 Task: Start in the project ArchiTech the sprint 'Integration Testing Sprint', with a duration of 1 week. Start in the project ArchiTech the sprint 'Integration Testing Sprint', with a duration of 3 weeks. Start in the project ArchiTech the sprint 'Integration Testing Sprint', with a duration of 2 weeks
Action: Mouse moved to (191, 52)
Screenshot: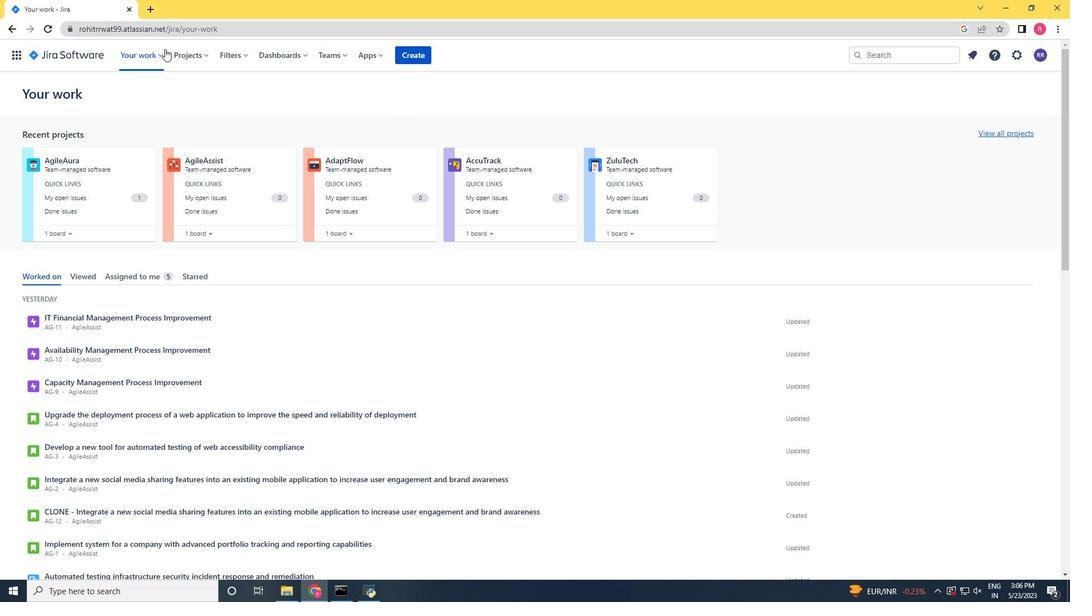 
Action: Mouse pressed left at (191, 52)
Screenshot: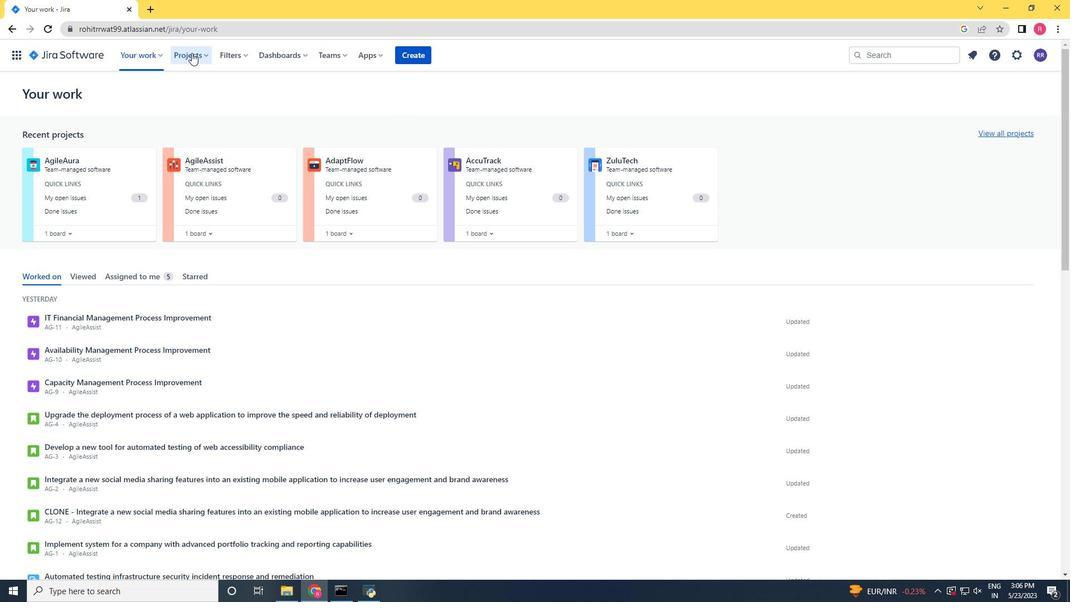 
Action: Mouse moved to (216, 92)
Screenshot: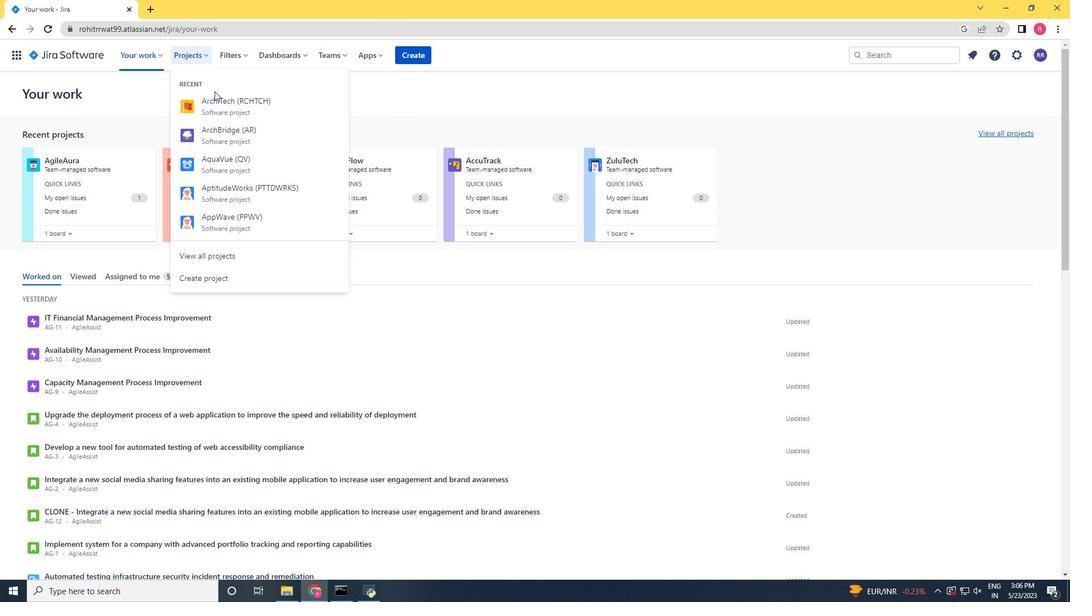 
Action: Mouse pressed left at (216, 92)
Screenshot: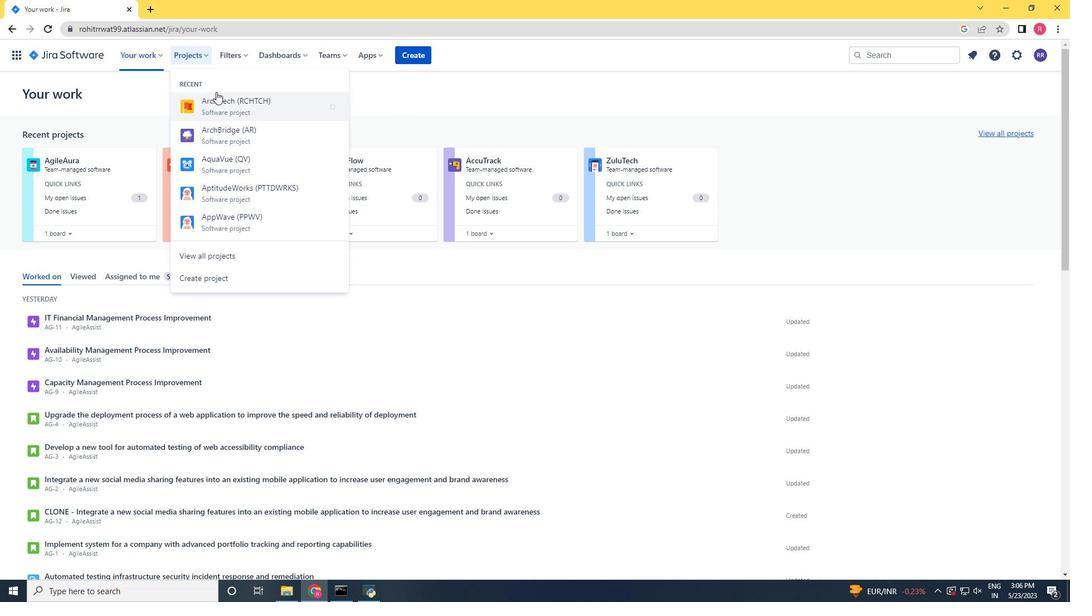 
Action: Mouse moved to (53, 166)
Screenshot: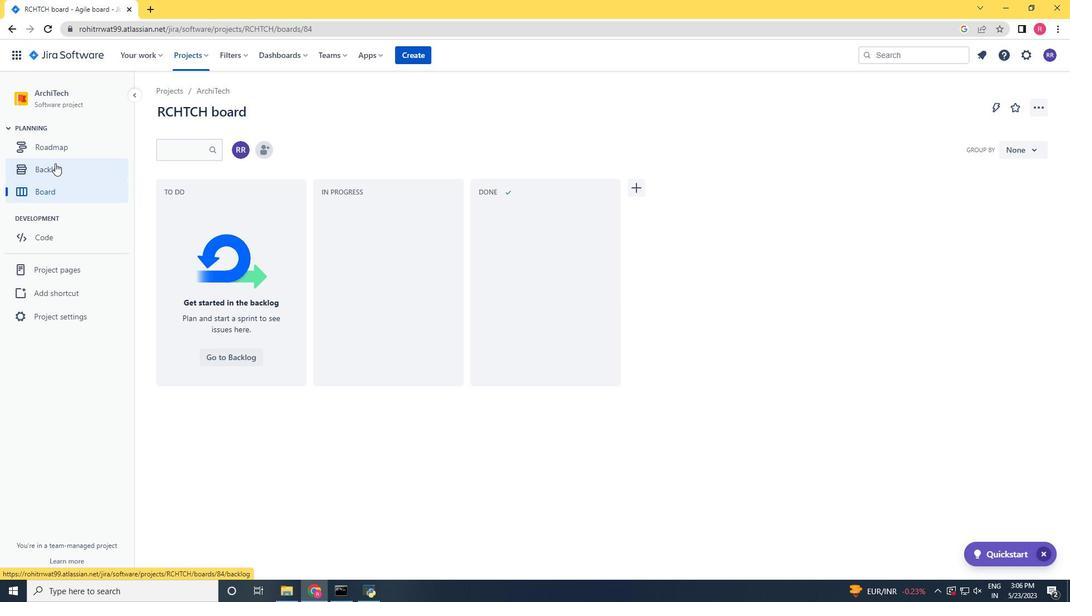 
Action: Mouse pressed left at (53, 166)
Screenshot: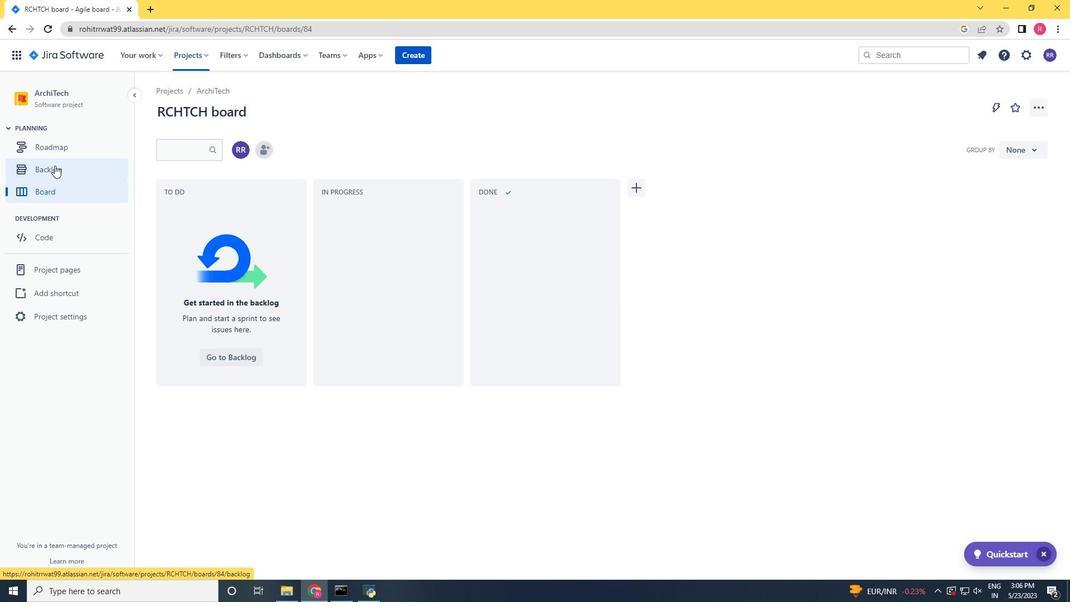 
Action: Mouse moved to (399, 350)
Screenshot: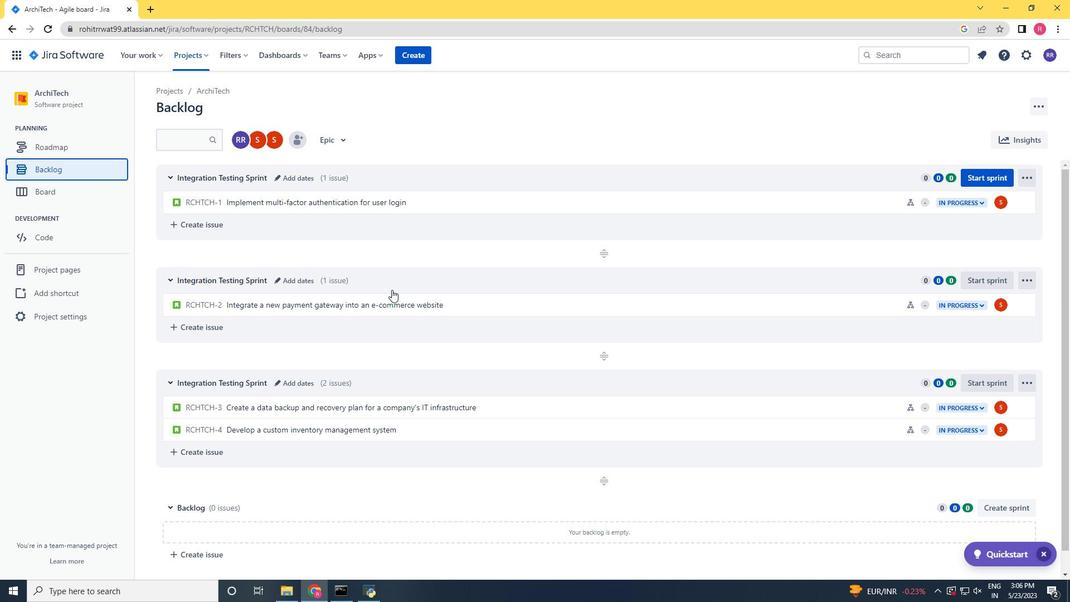 
Action: Mouse scrolled (399, 349) with delta (0, 0)
Screenshot: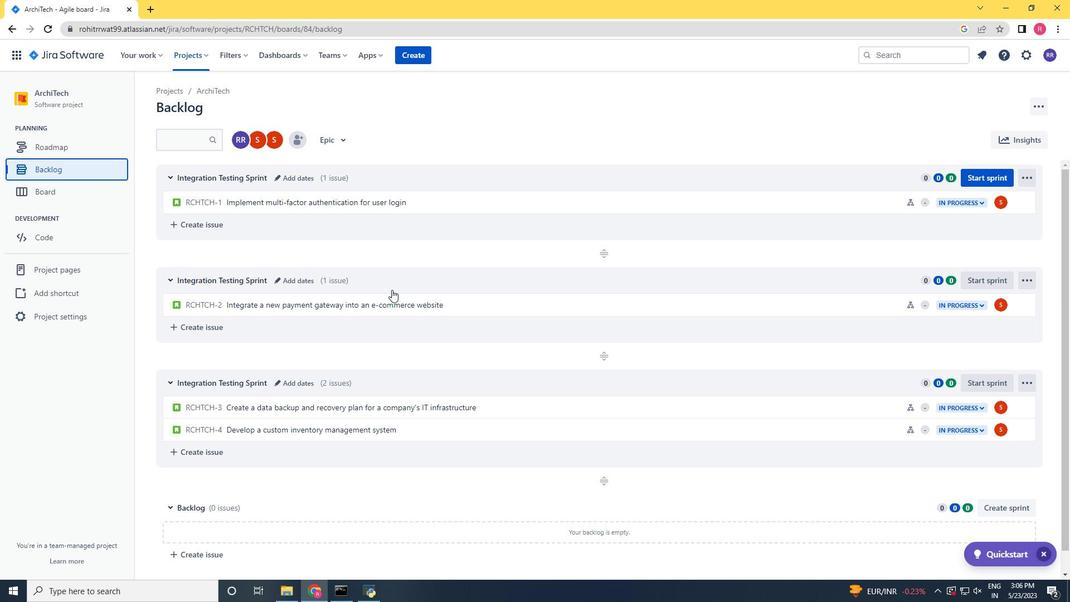 
Action: Mouse moved to (441, 395)
Screenshot: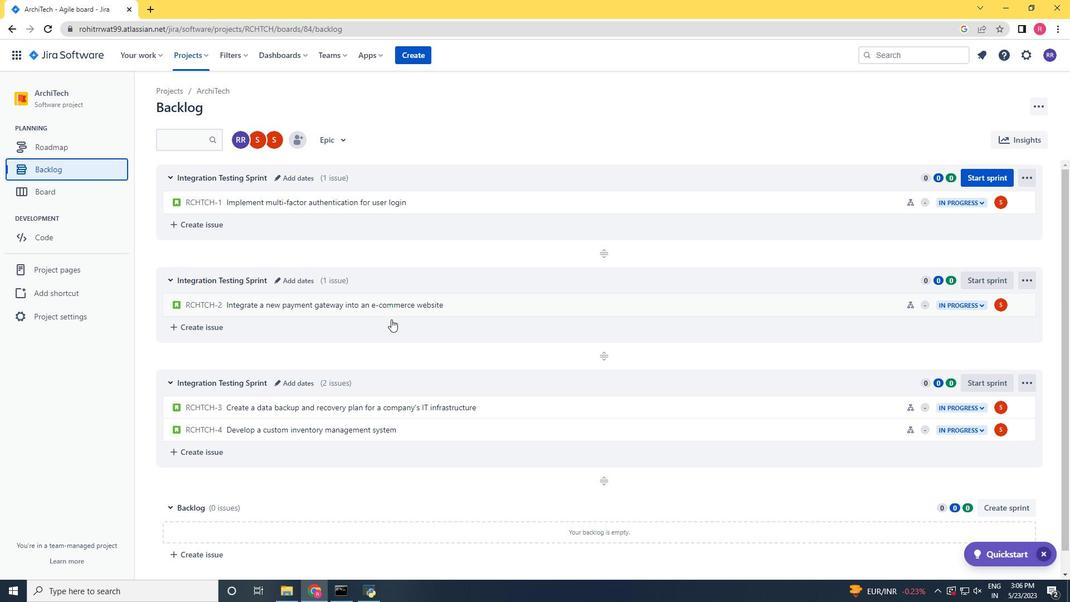 
Action: Mouse scrolled (441, 394) with delta (0, 0)
Screenshot: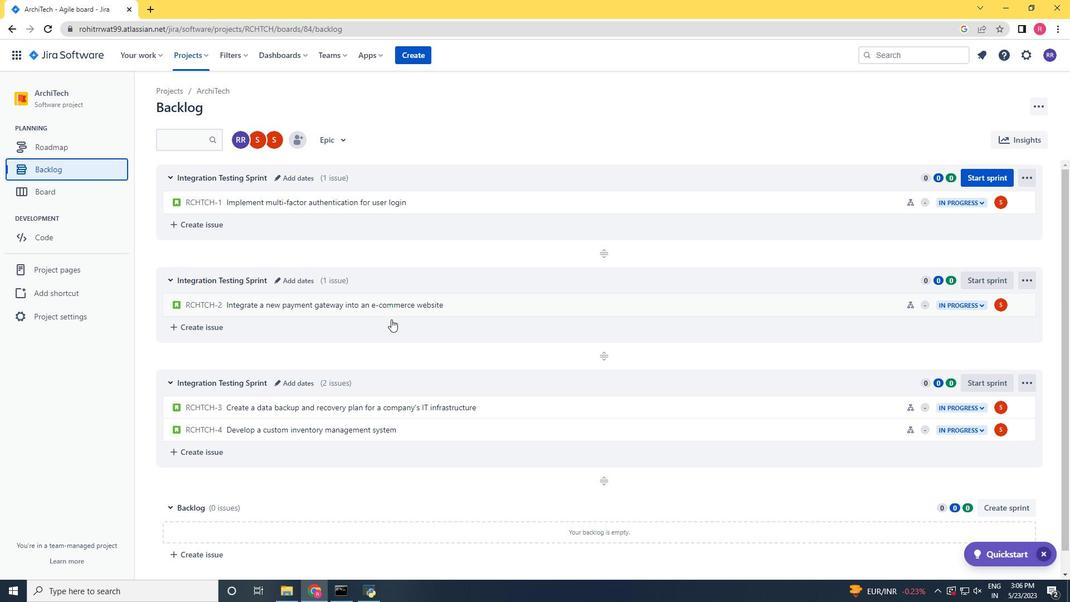 
Action: Mouse moved to (547, 428)
Screenshot: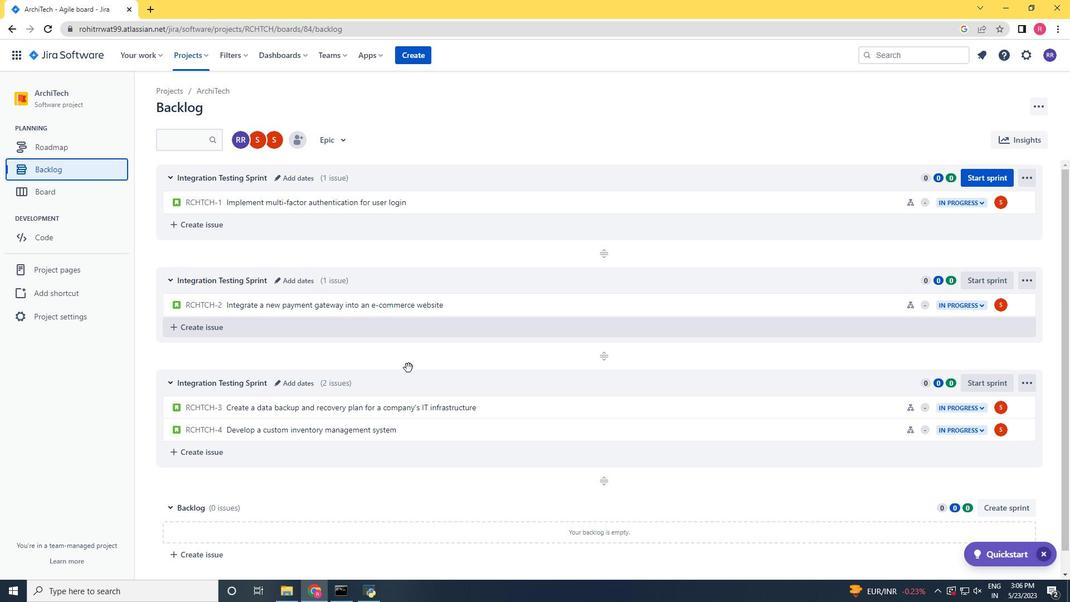 
Action: Mouse scrolled (547, 428) with delta (0, 0)
Screenshot: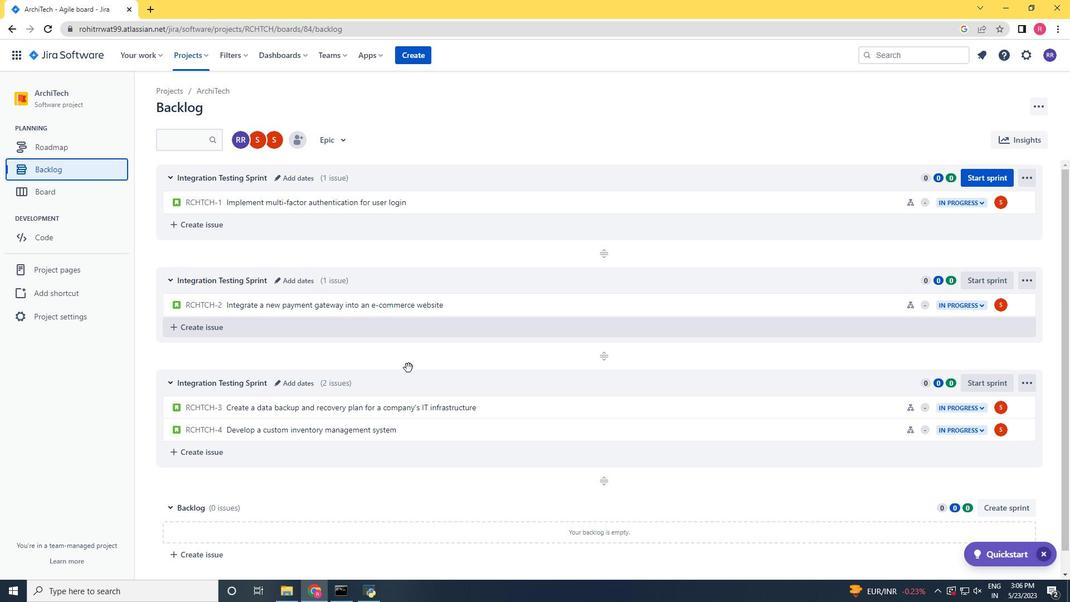 
Action: Mouse moved to (631, 411)
Screenshot: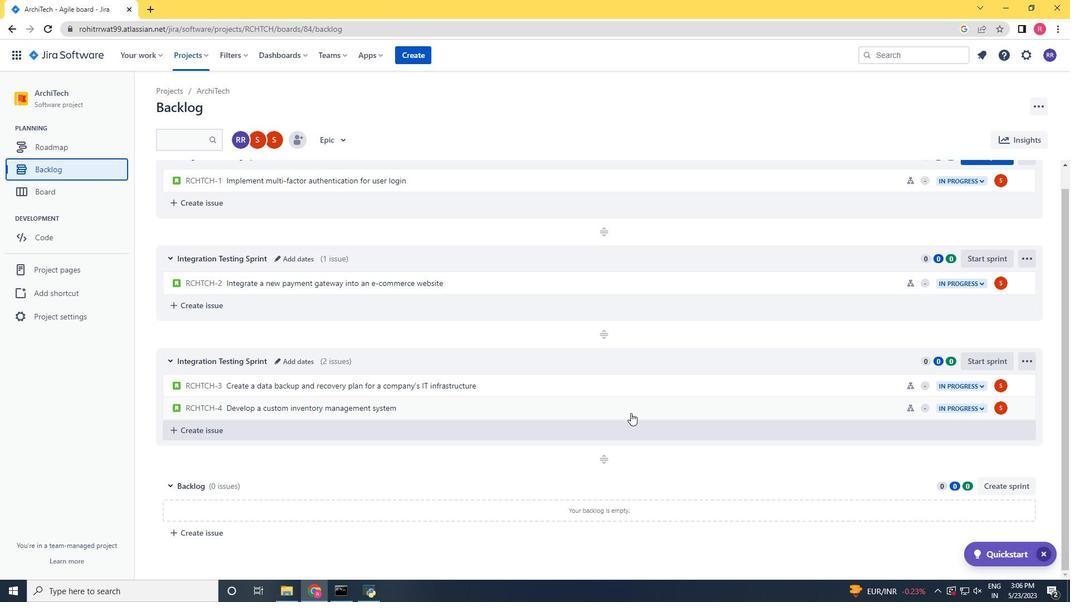 
Action: Mouse scrolled (631, 412) with delta (0, 0)
Screenshot: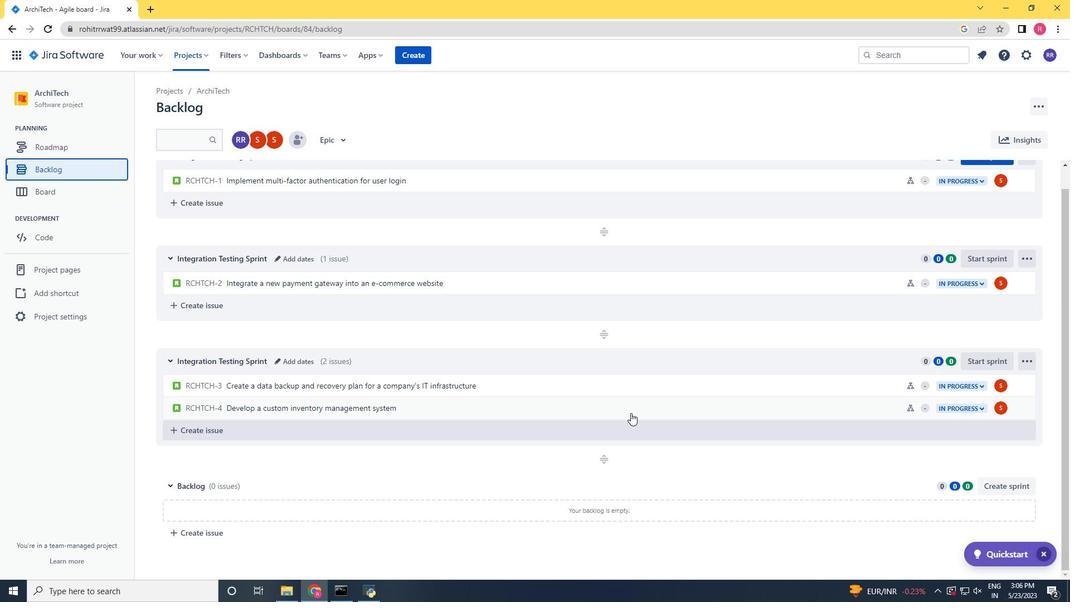 
Action: Mouse moved to (631, 411)
Screenshot: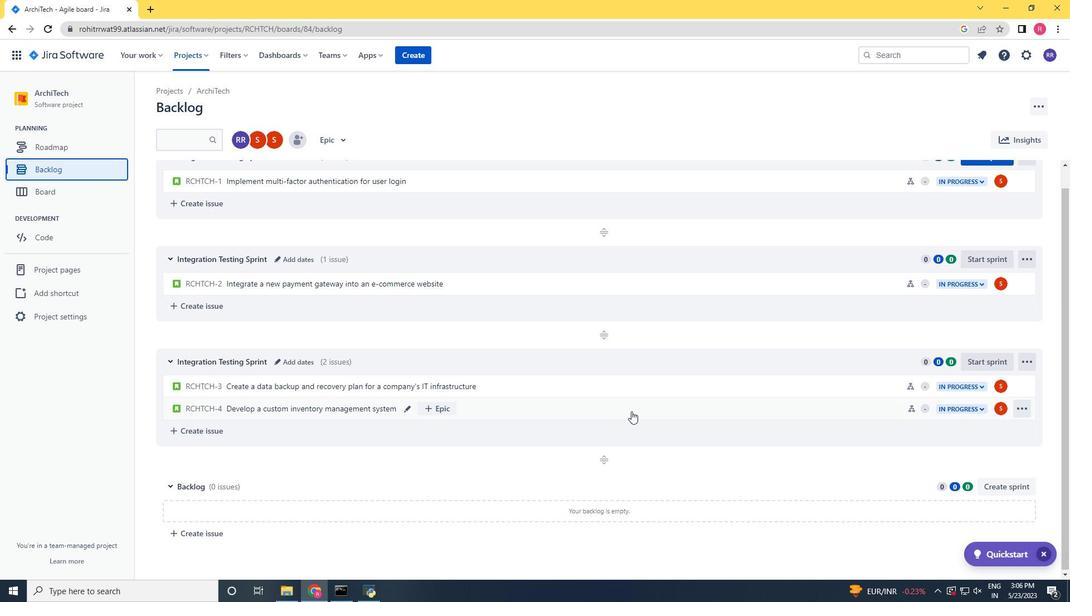 
Action: Mouse scrolled (631, 412) with delta (0, 0)
Screenshot: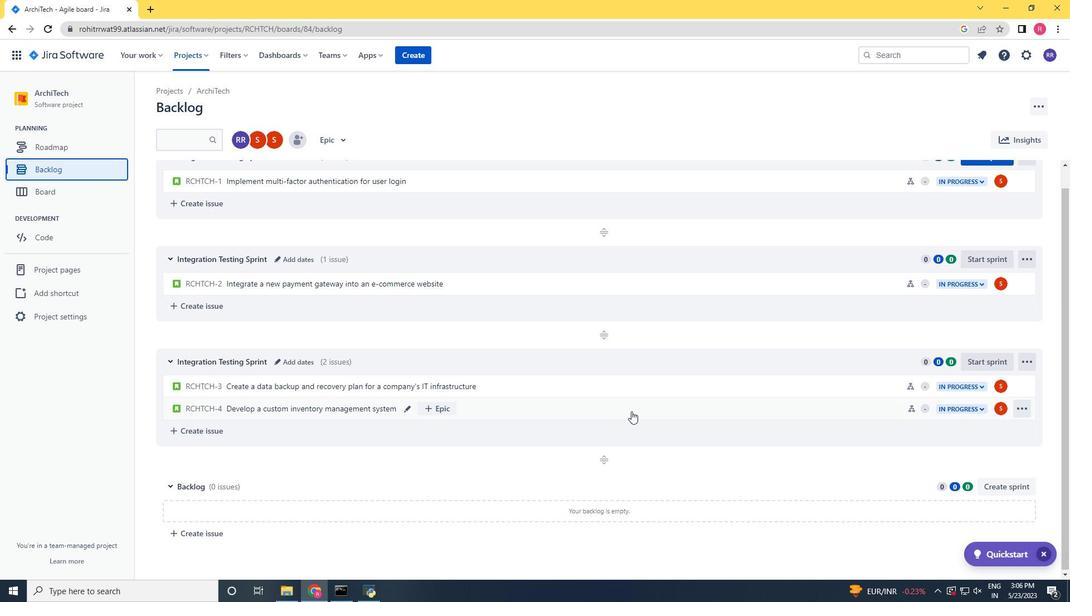 
Action: Mouse moved to (675, 392)
Screenshot: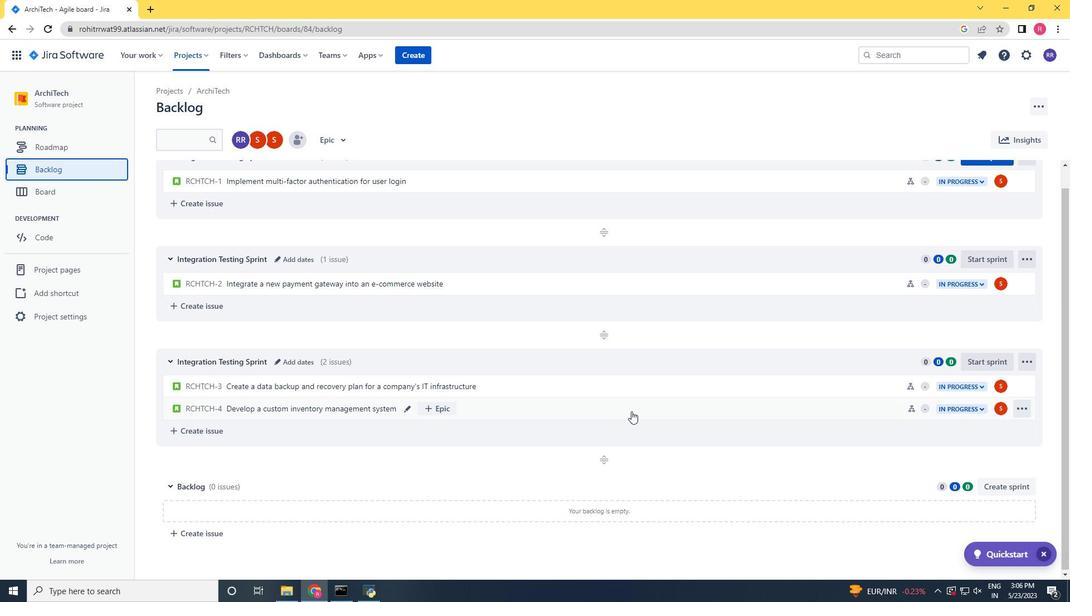 
Action: Mouse scrolled (631, 412) with delta (0, 0)
Screenshot: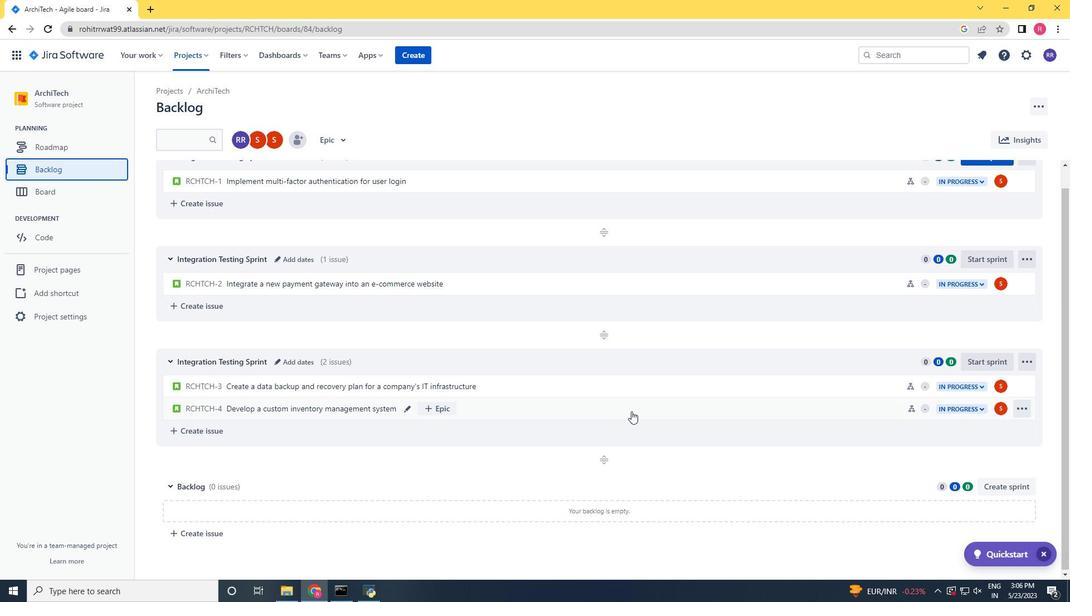 
Action: Mouse moved to (709, 382)
Screenshot: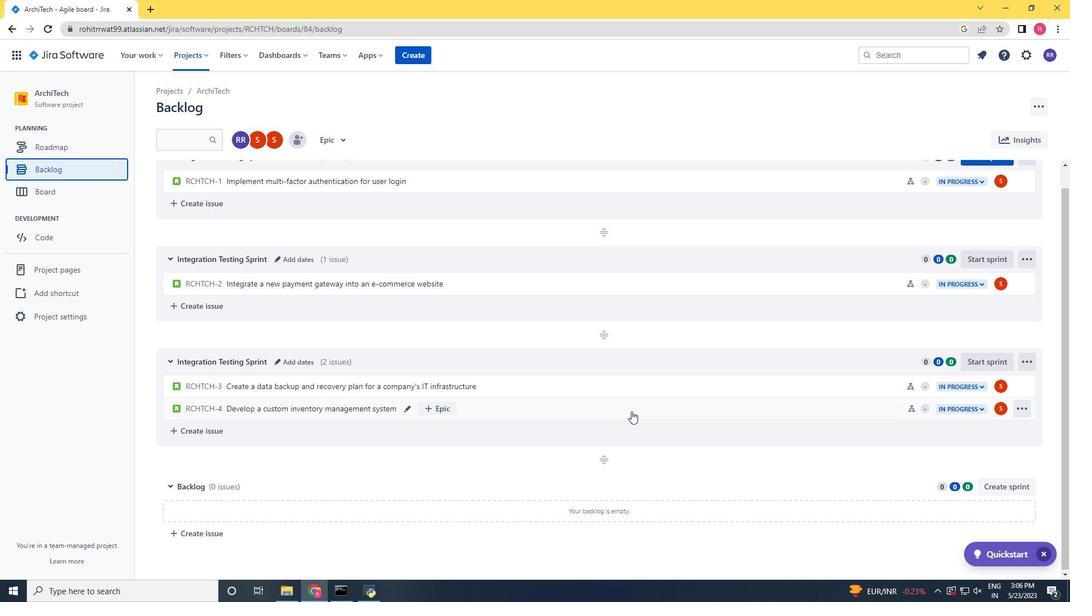 
Action: Mouse scrolled (631, 411) with delta (0, 0)
Screenshot: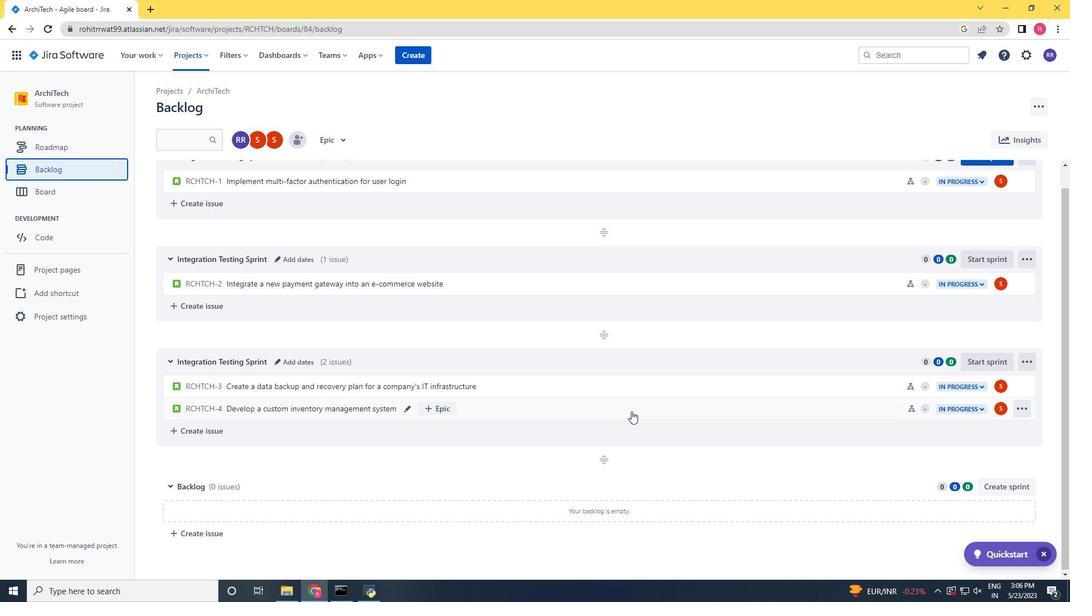
Action: Mouse moved to (974, 179)
Screenshot: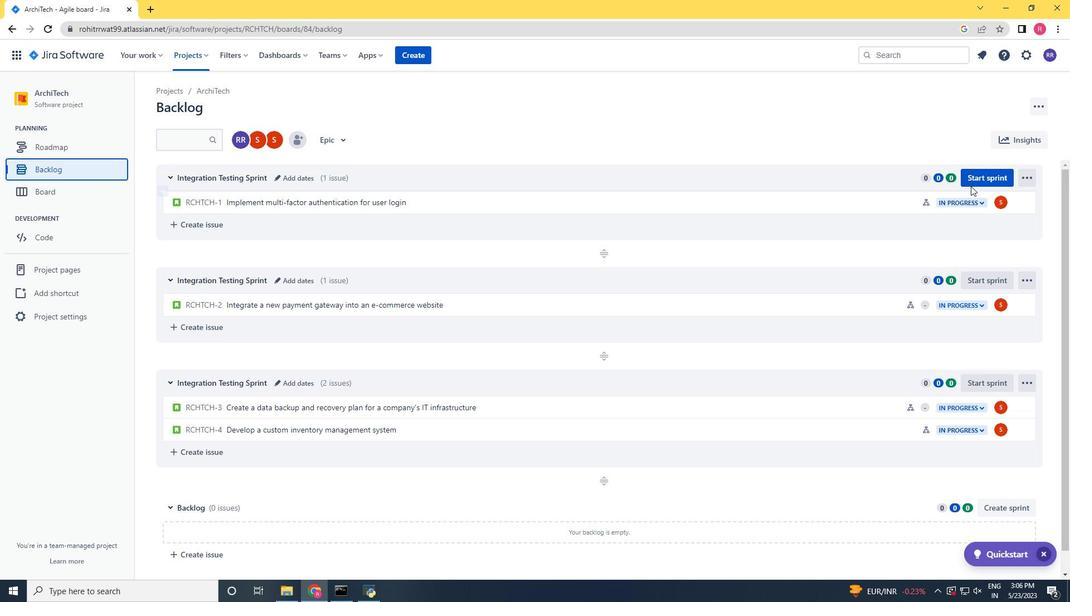 
Action: Mouse pressed left at (974, 179)
Screenshot: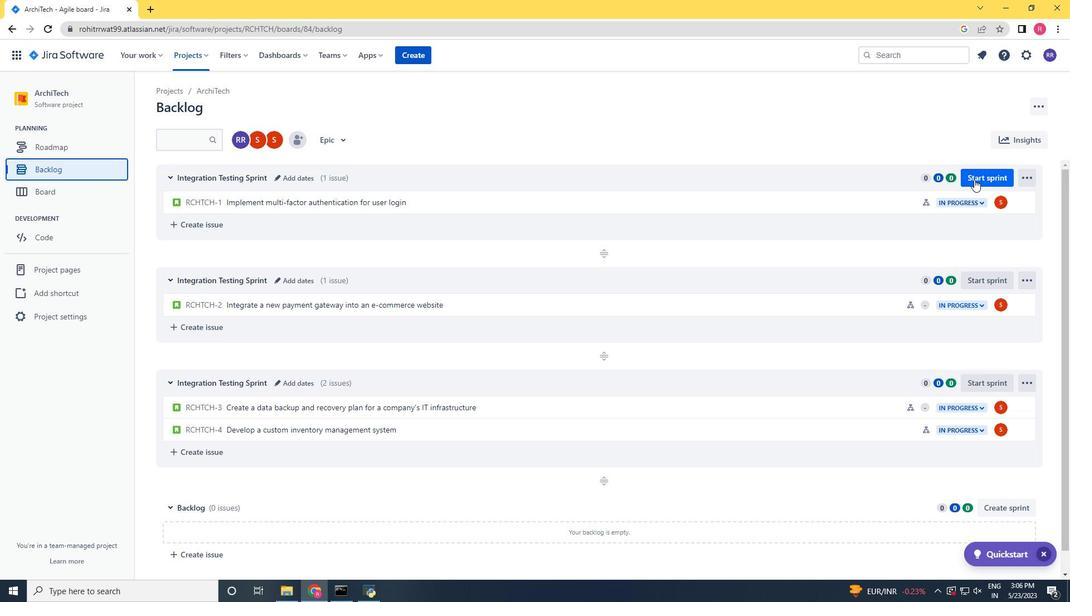 
Action: Mouse moved to (466, 191)
Screenshot: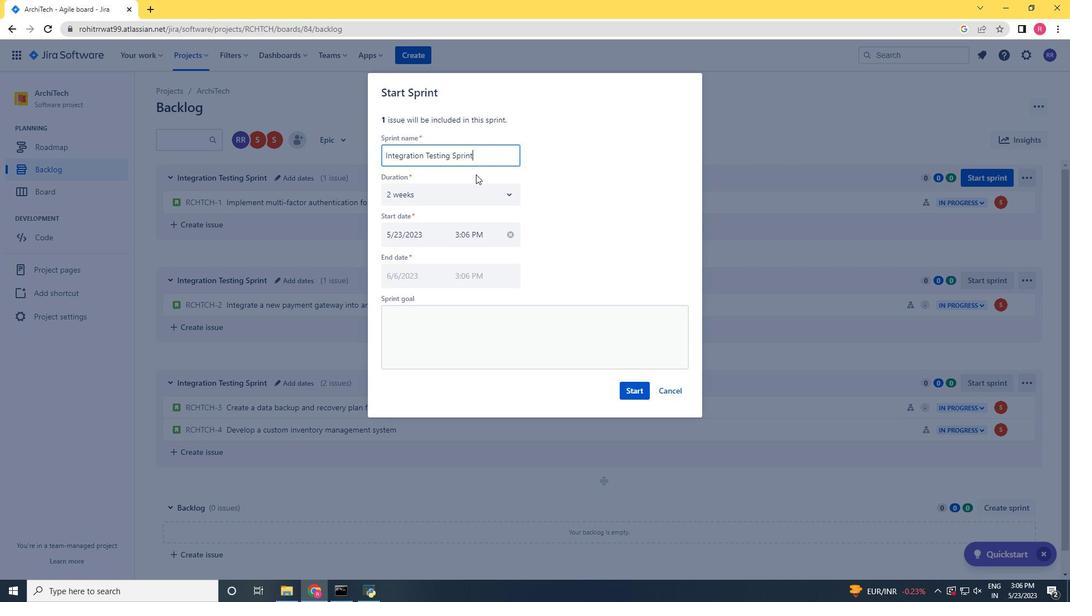 
Action: Mouse pressed left at (466, 191)
Screenshot: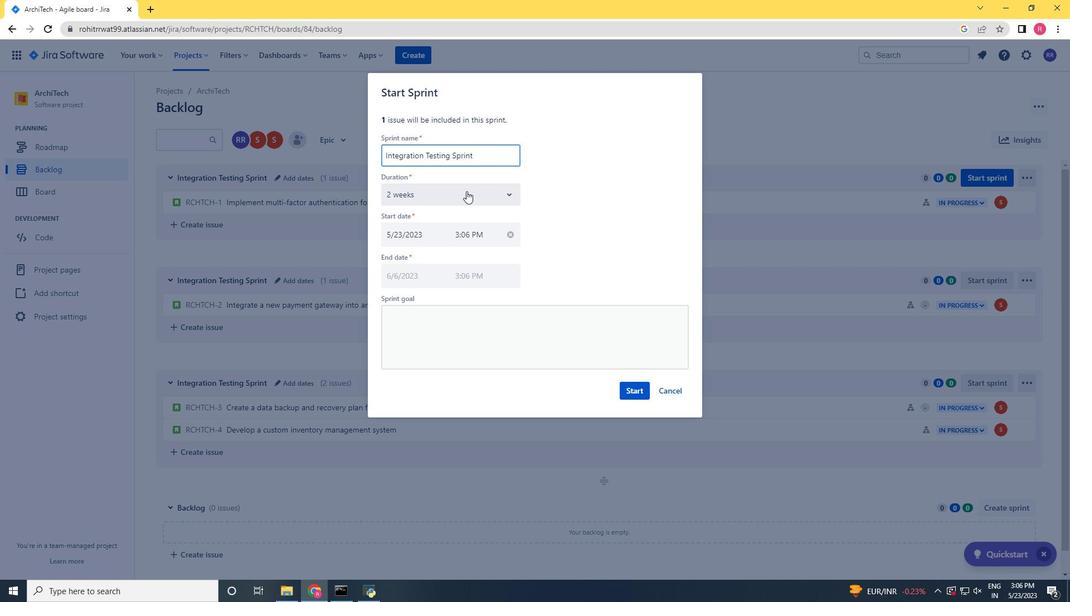 
Action: Mouse moved to (403, 220)
Screenshot: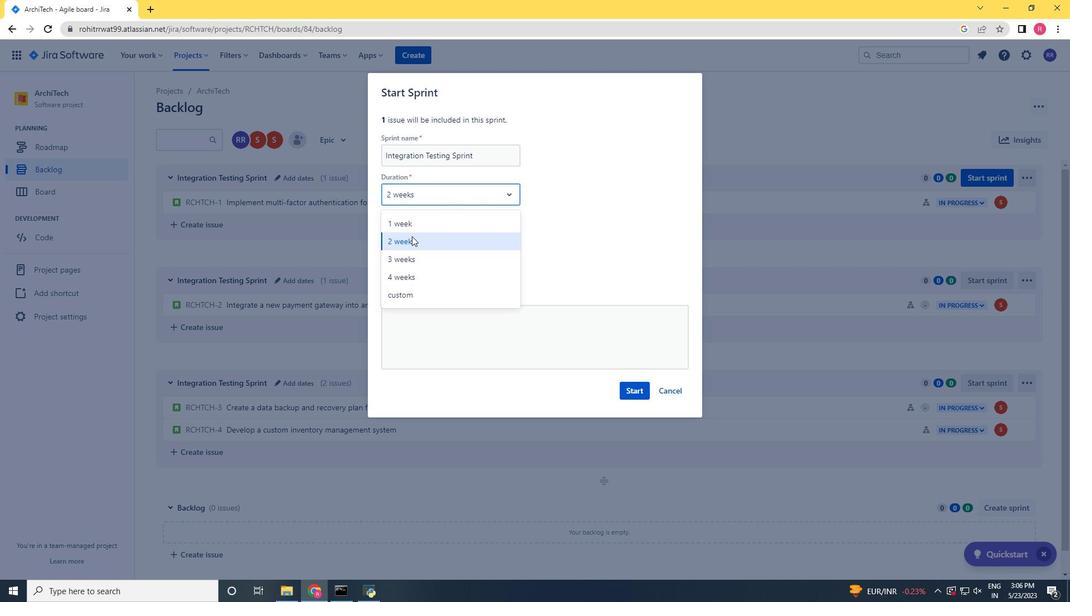 
Action: Mouse pressed left at (403, 220)
Screenshot: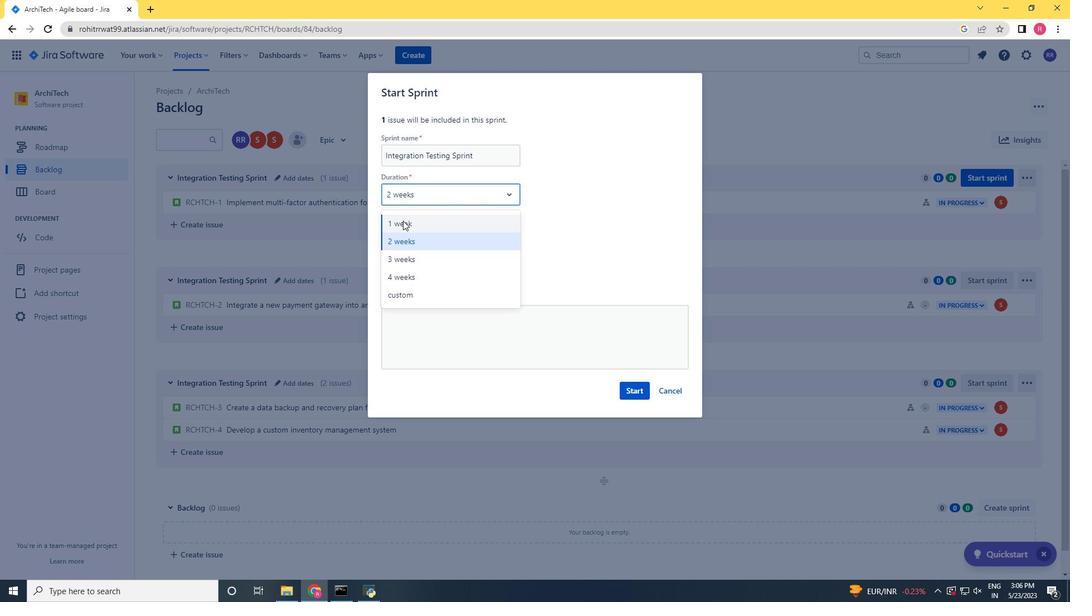 
Action: Mouse moved to (624, 382)
Screenshot: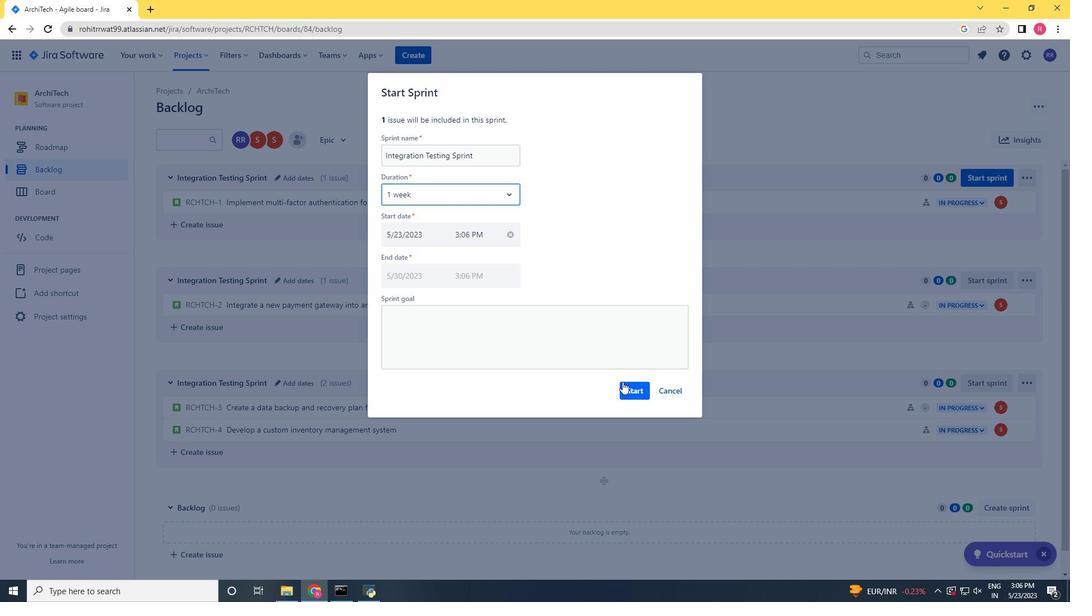 
Action: Mouse pressed left at (624, 382)
Screenshot: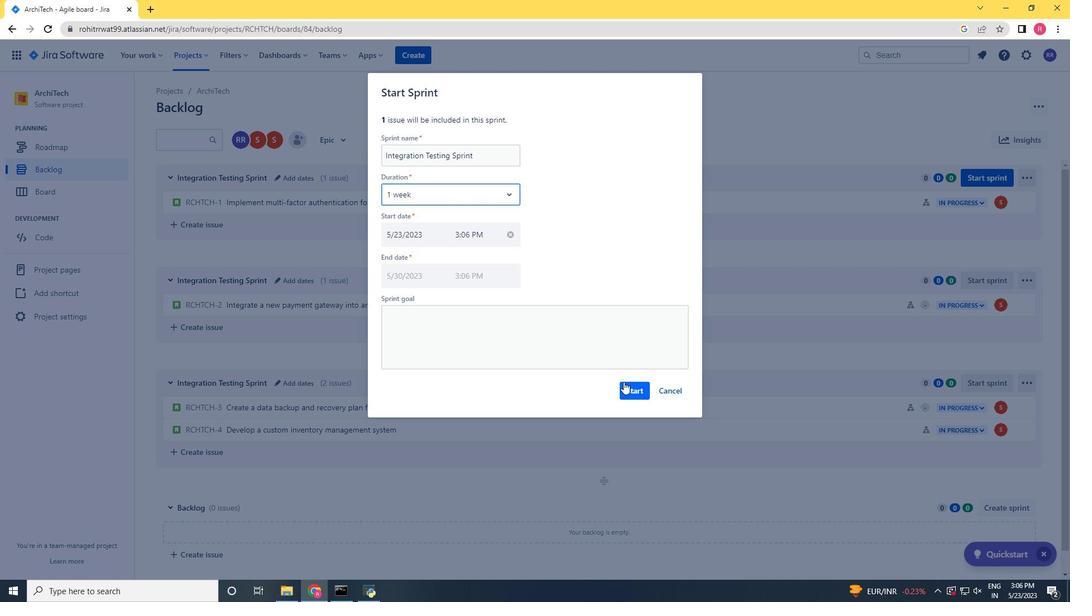 
Action: Mouse moved to (45, 172)
Screenshot: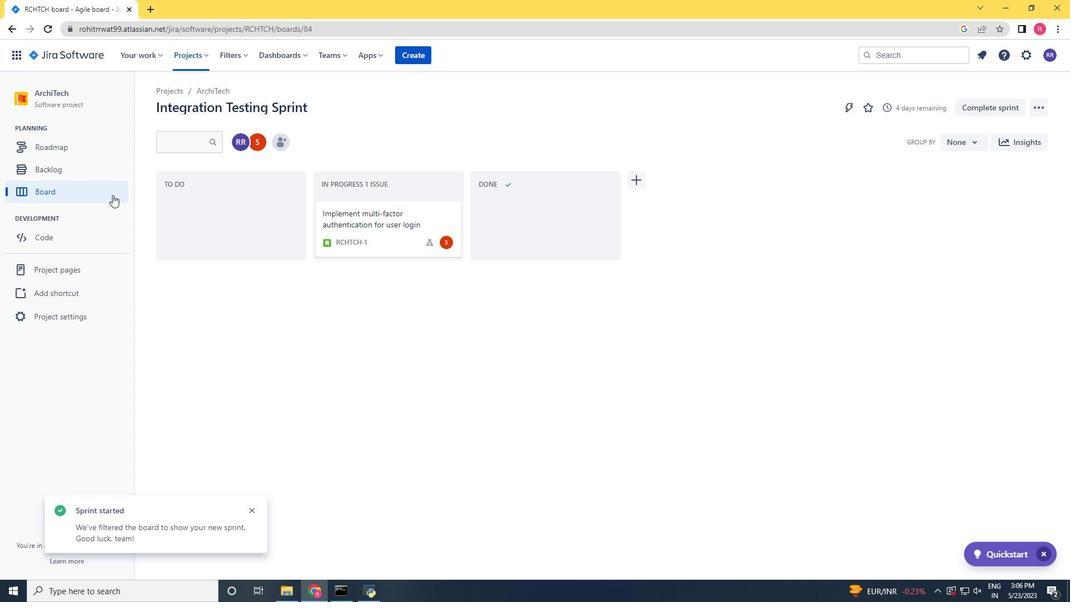
Action: Mouse pressed left at (45, 172)
Screenshot: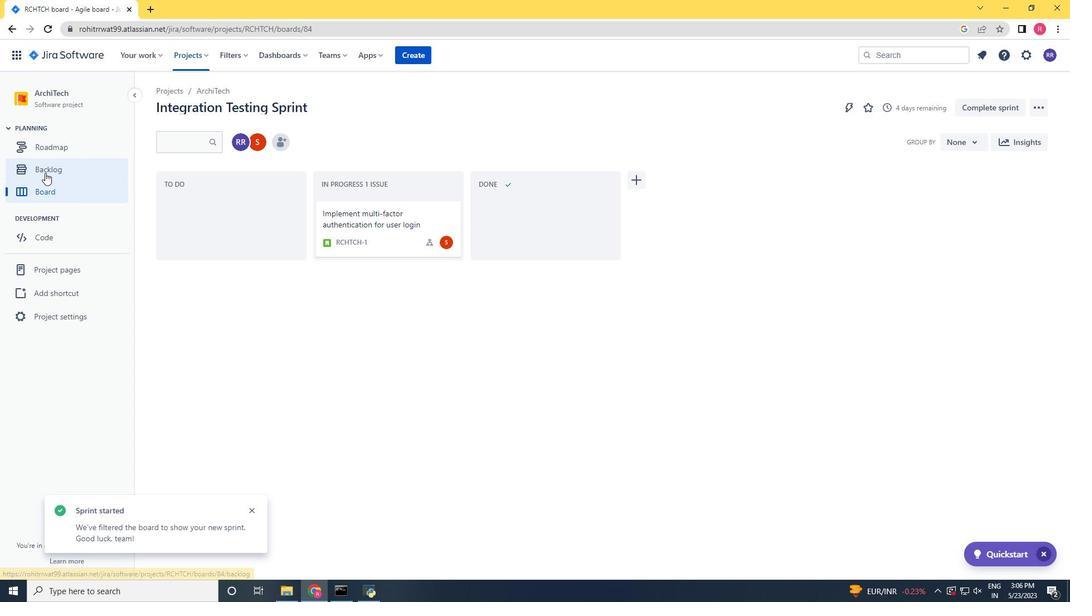 
Action: Mouse moved to (982, 280)
Screenshot: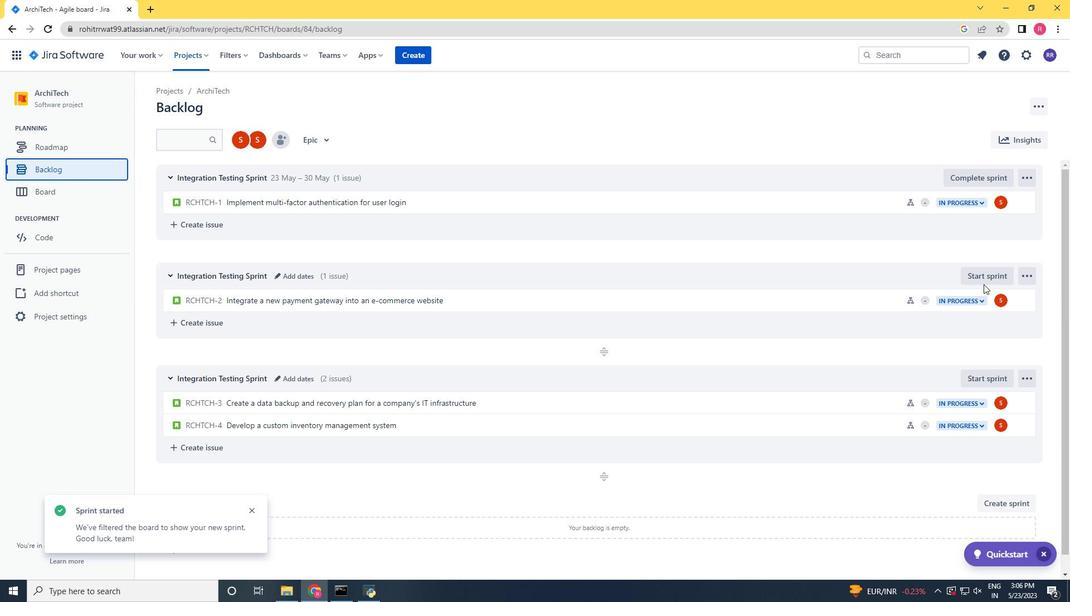 
Action: Mouse pressed left at (982, 280)
Screenshot: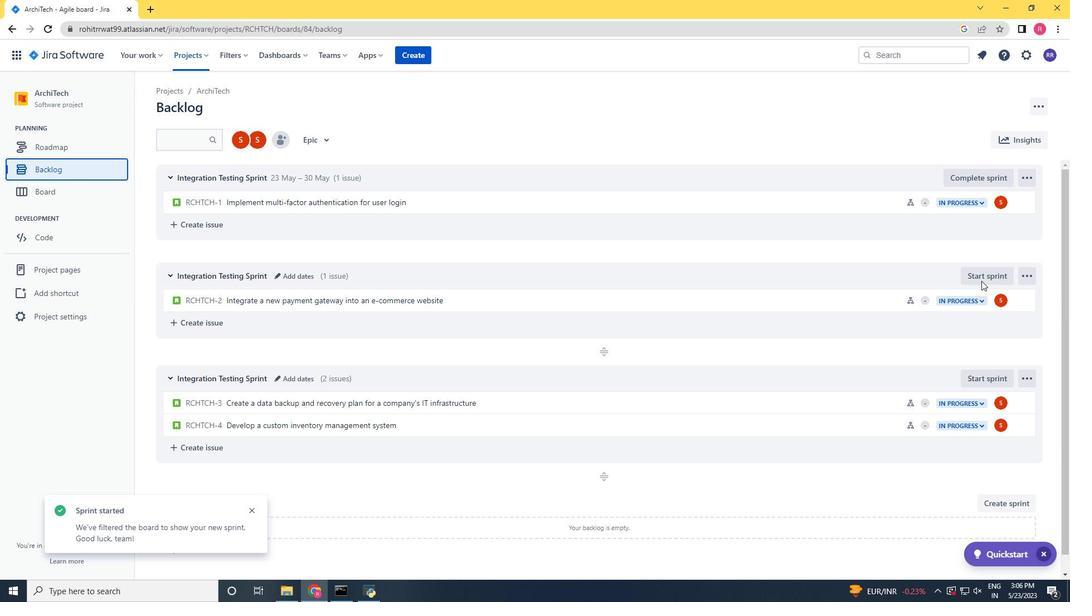
Action: Mouse moved to (418, 198)
Screenshot: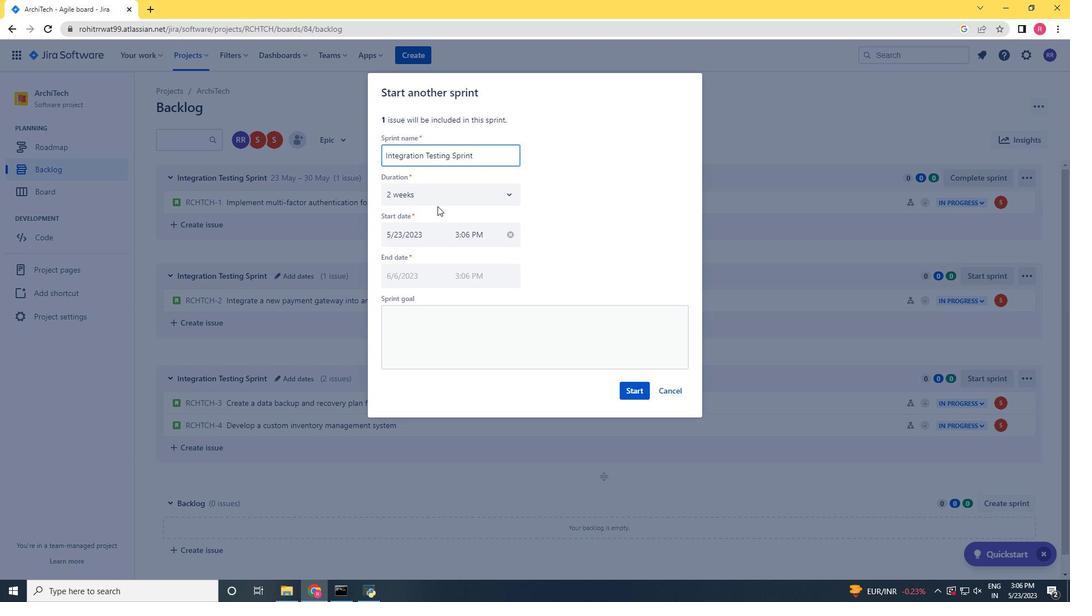 
Action: Mouse pressed left at (418, 198)
Screenshot: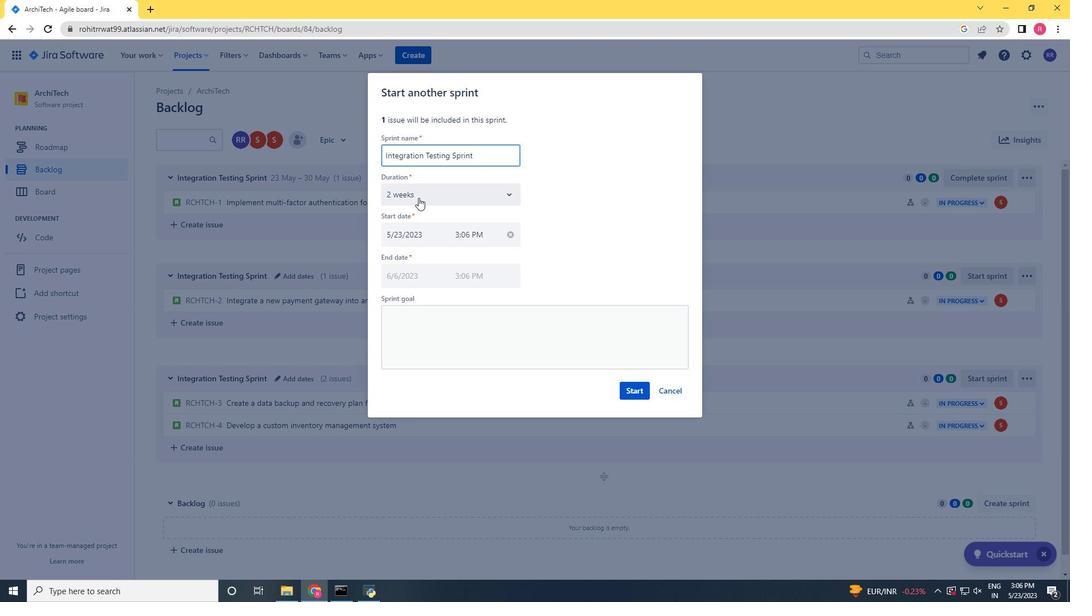 
Action: Mouse moved to (416, 253)
Screenshot: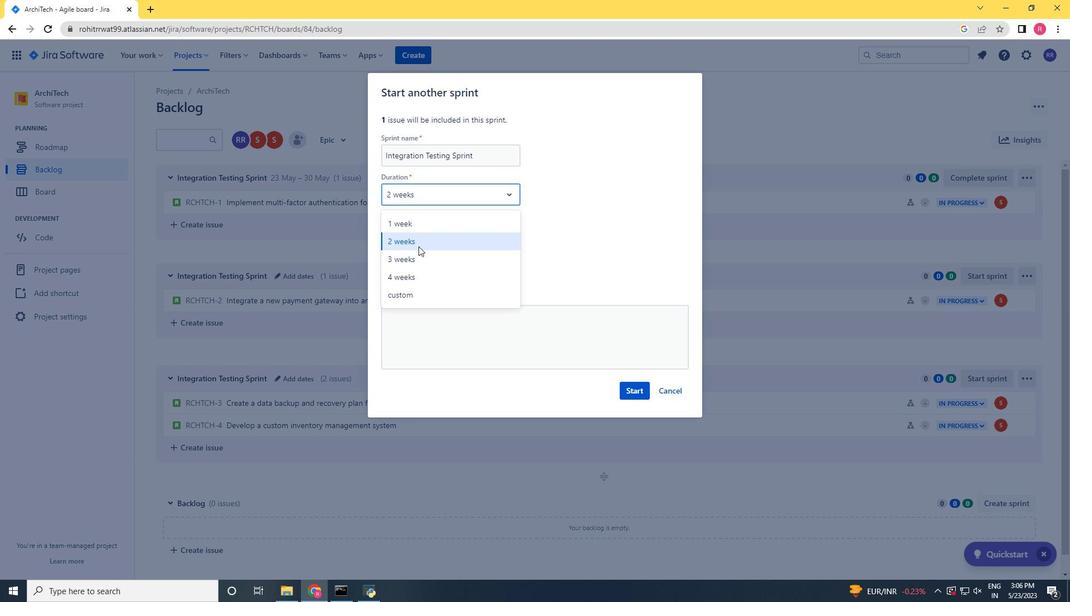 
Action: Mouse pressed left at (416, 253)
Screenshot: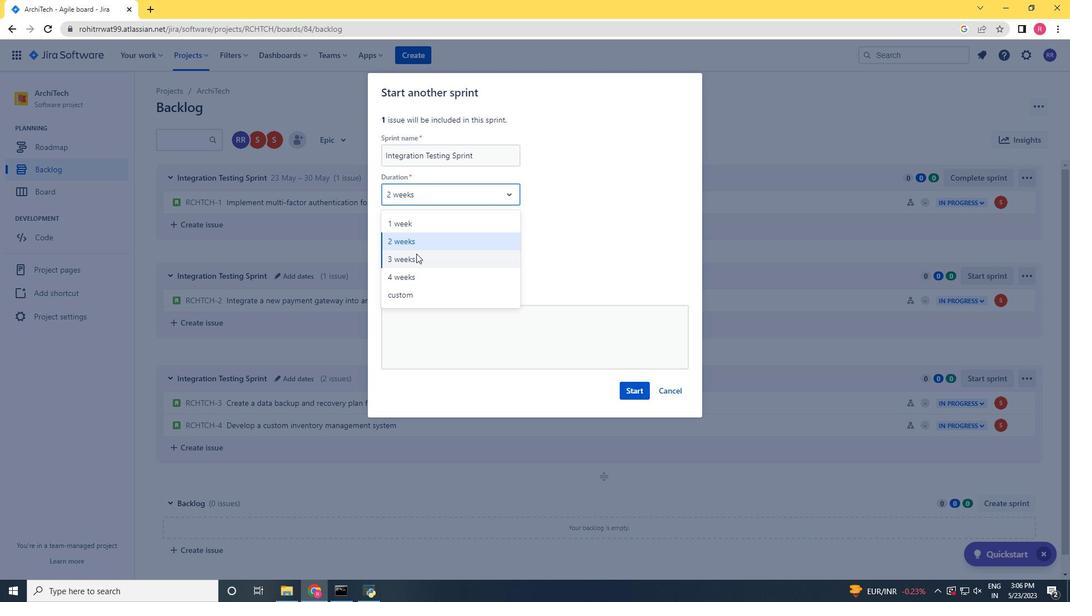 
Action: Mouse moved to (644, 398)
Screenshot: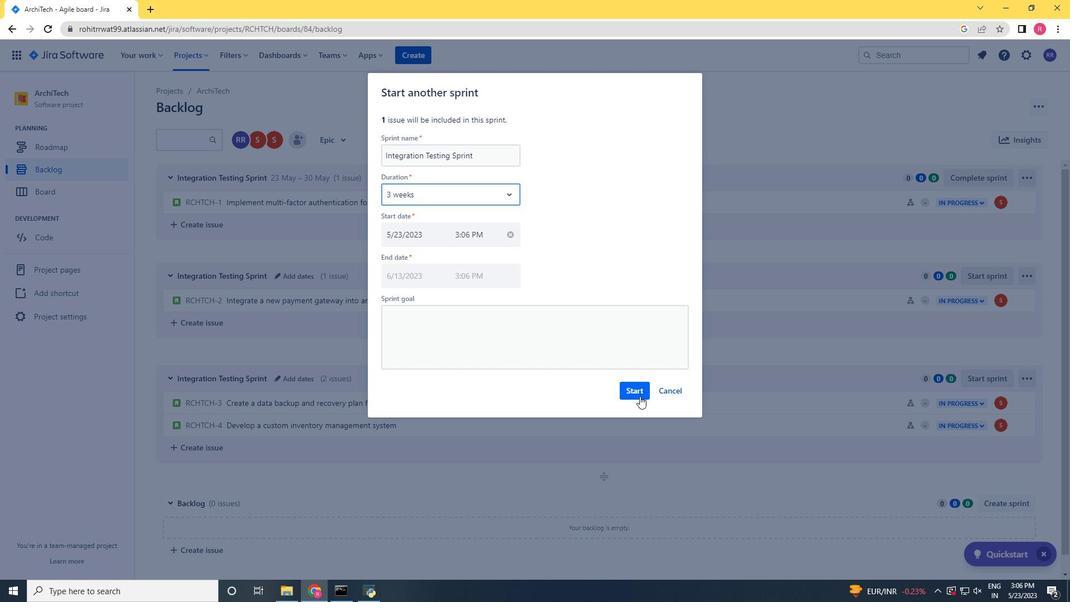 
Action: Mouse pressed left at (644, 398)
Screenshot: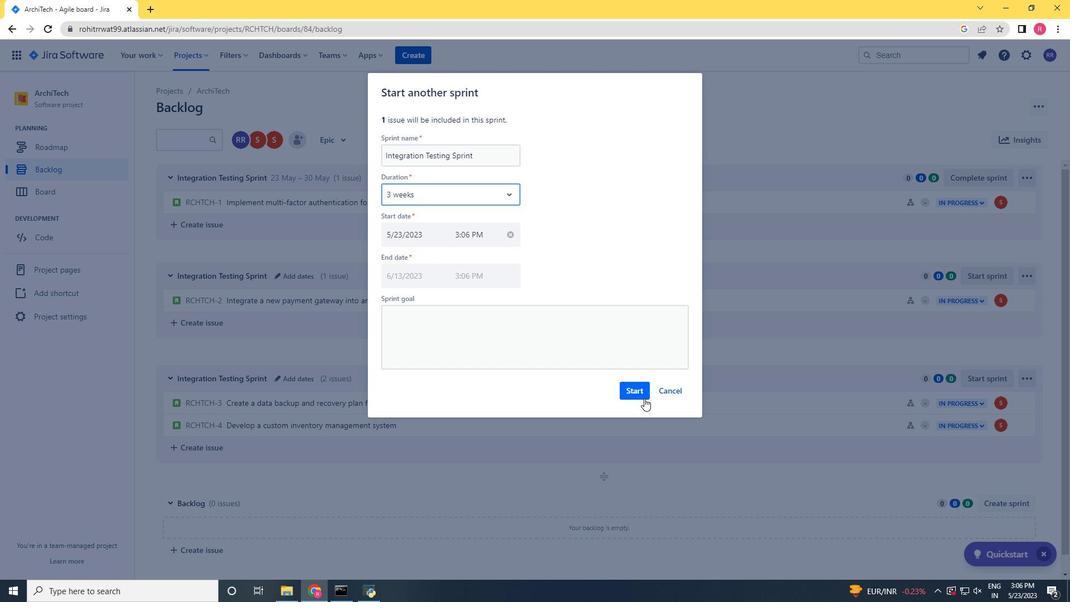 
Action: Mouse moved to (32, 174)
Screenshot: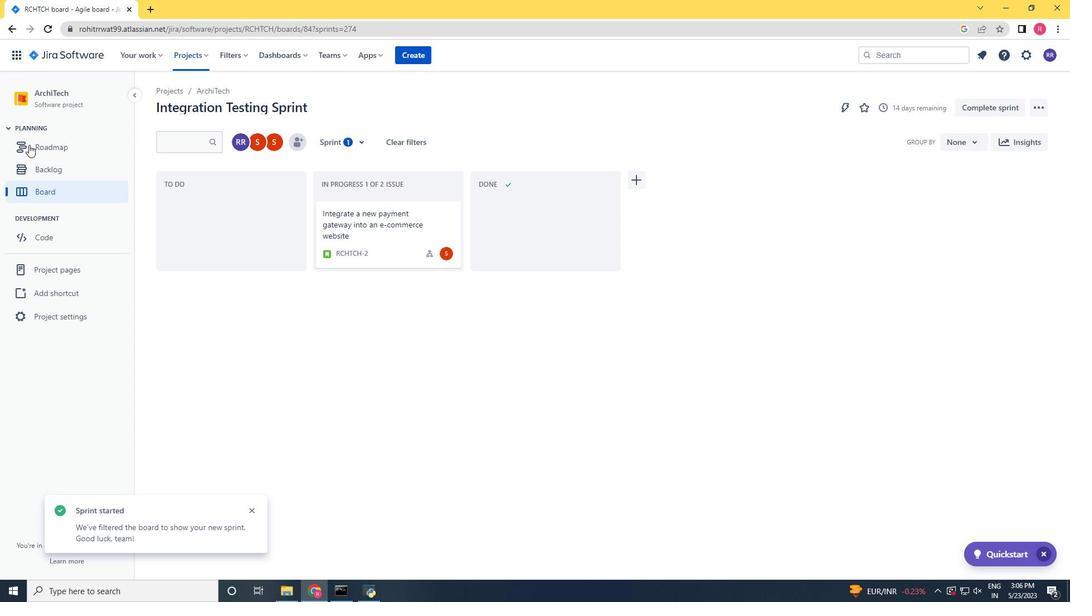 
Action: Mouse pressed left at (32, 174)
Screenshot: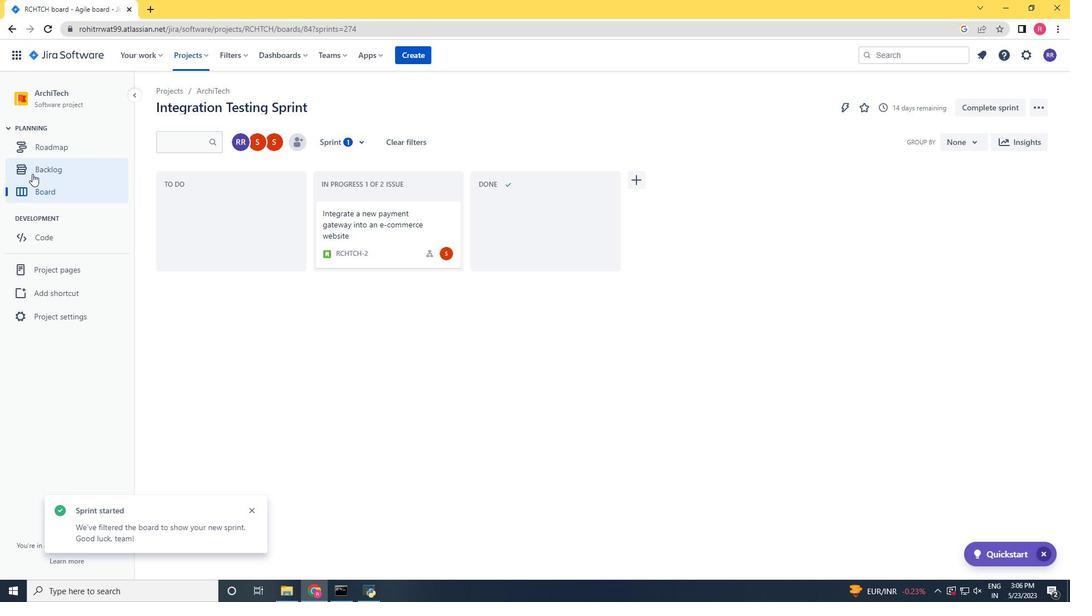 
Action: Mouse moved to (315, 295)
Screenshot: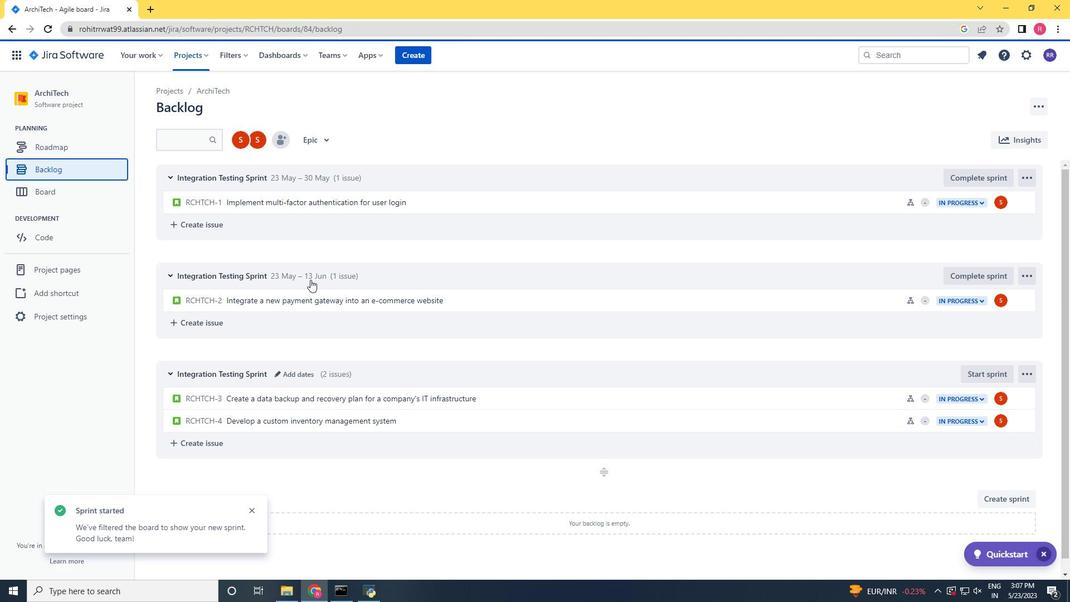 
Action: Mouse scrolled (315, 294) with delta (0, 0)
Screenshot: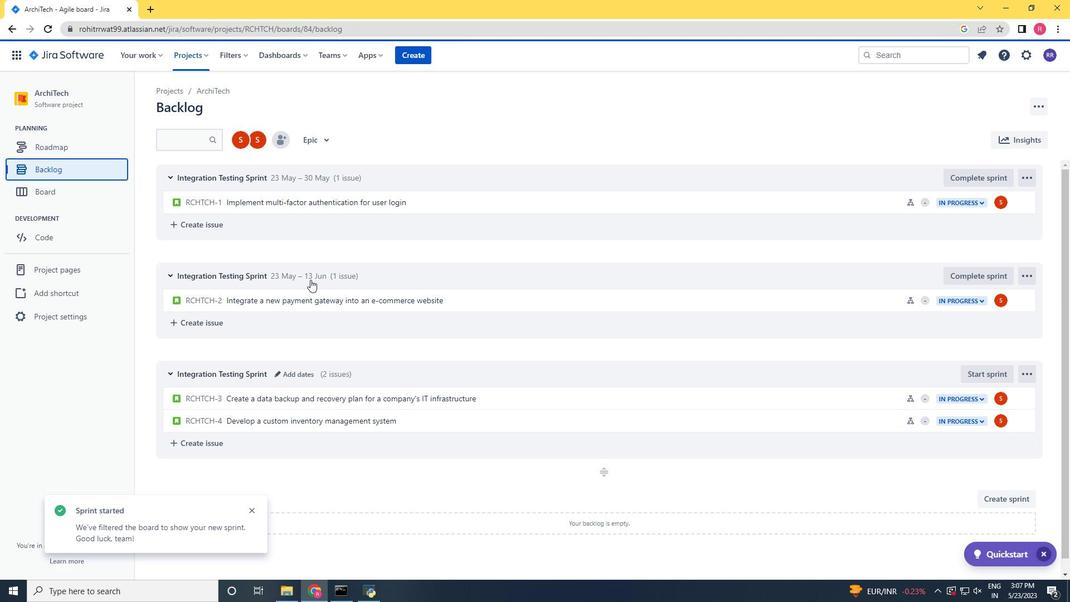 
Action: Mouse moved to (316, 296)
Screenshot: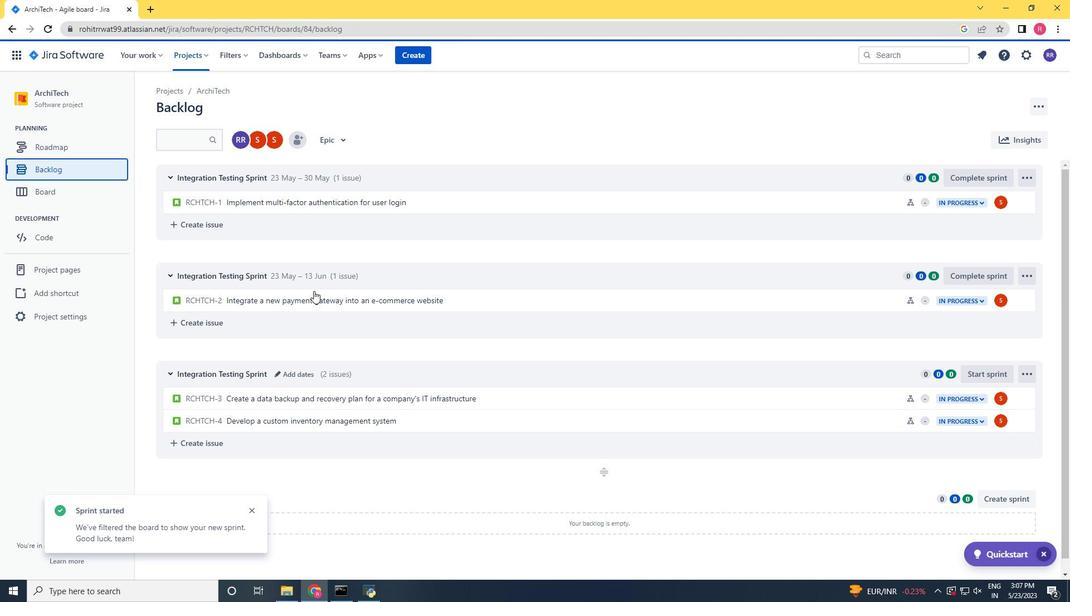 
Action: Mouse scrolled (316, 296) with delta (0, 0)
Screenshot: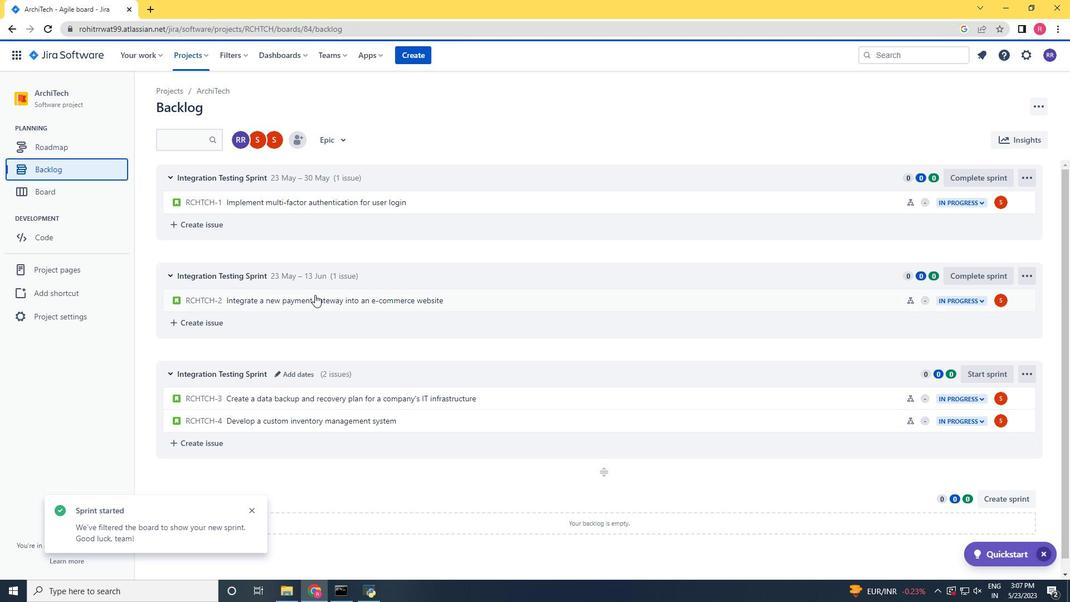 
Action: Mouse moved to (971, 366)
Screenshot: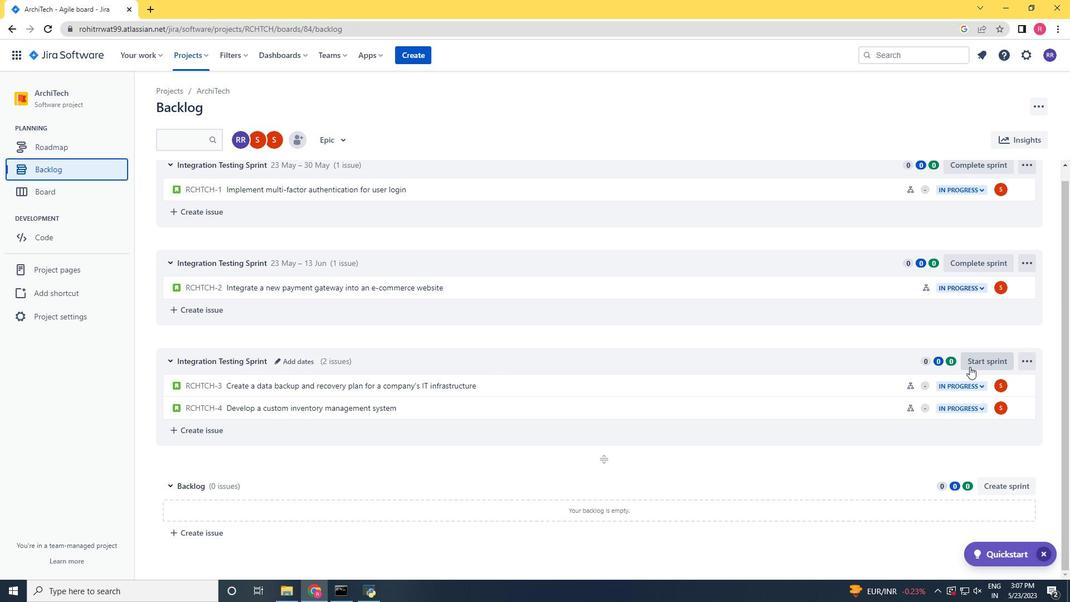 
Action: Mouse pressed left at (971, 366)
Screenshot: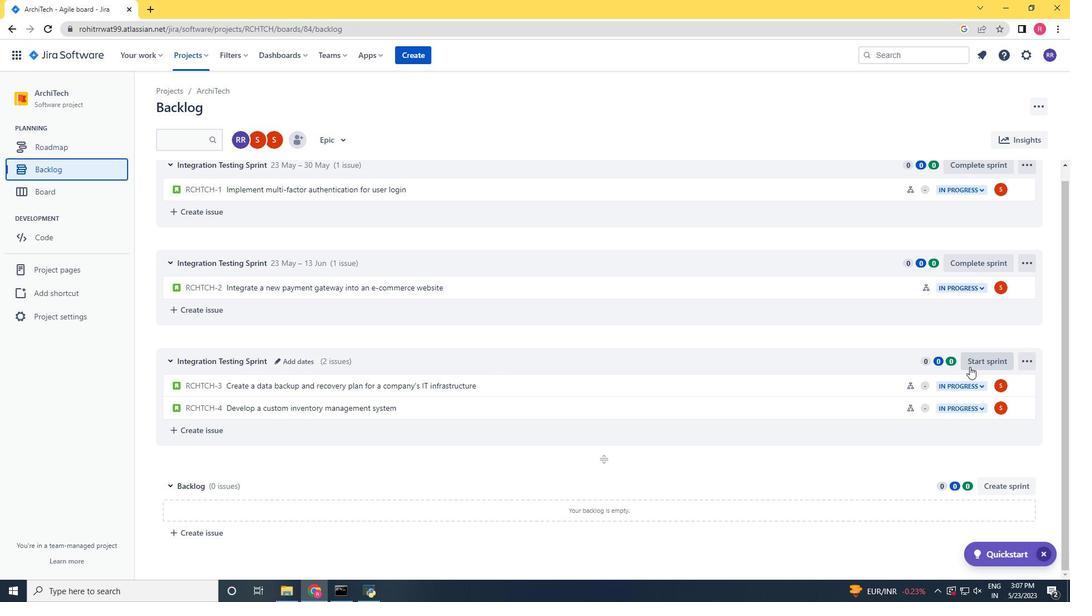 
Action: Mouse moved to (475, 201)
Screenshot: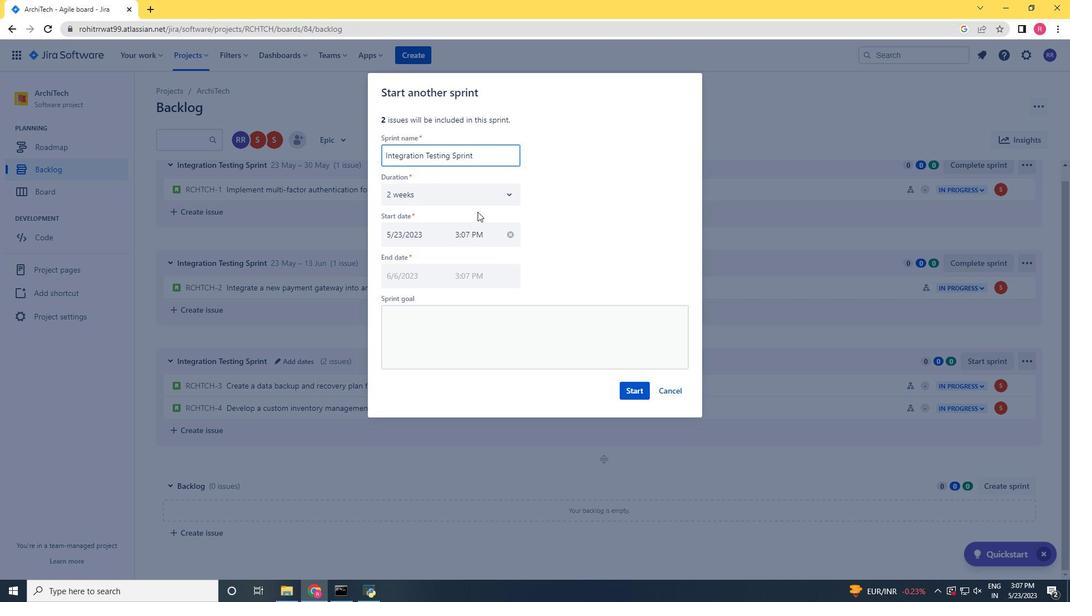 
Action: Mouse pressed left at (475, 201)
Screenshot: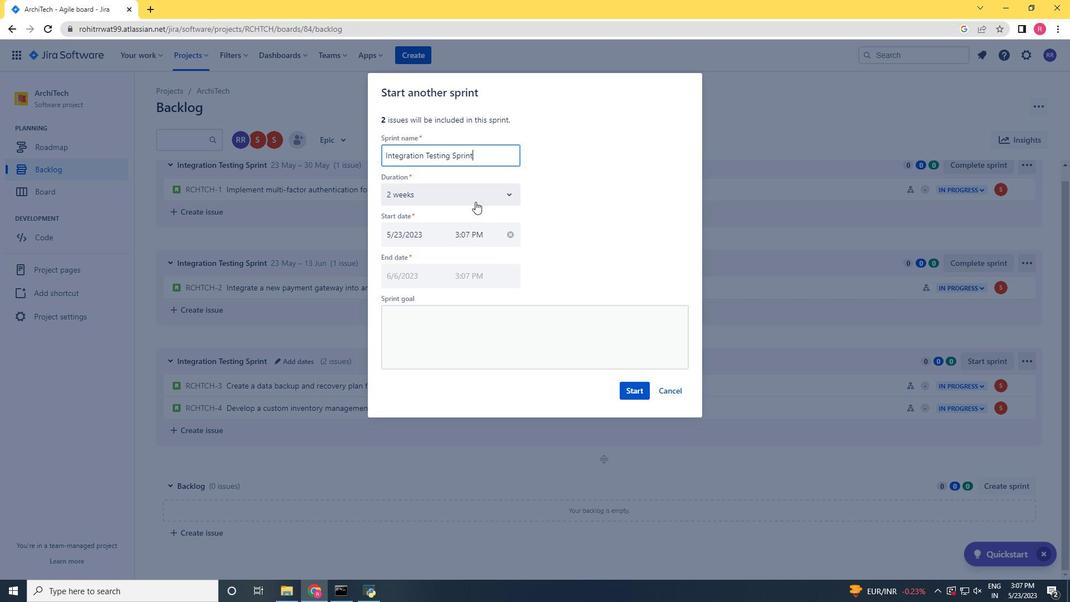 
Action: Mouse moved to (452, 235)
Screenshot: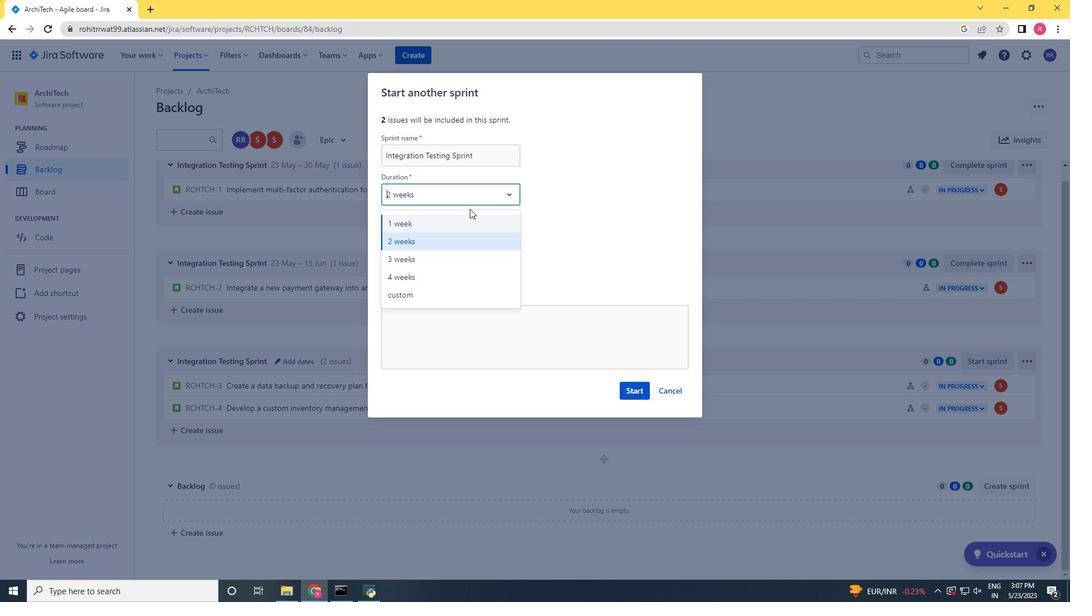 
Action: Mouse pressed left at (452, 235)
Screenshot: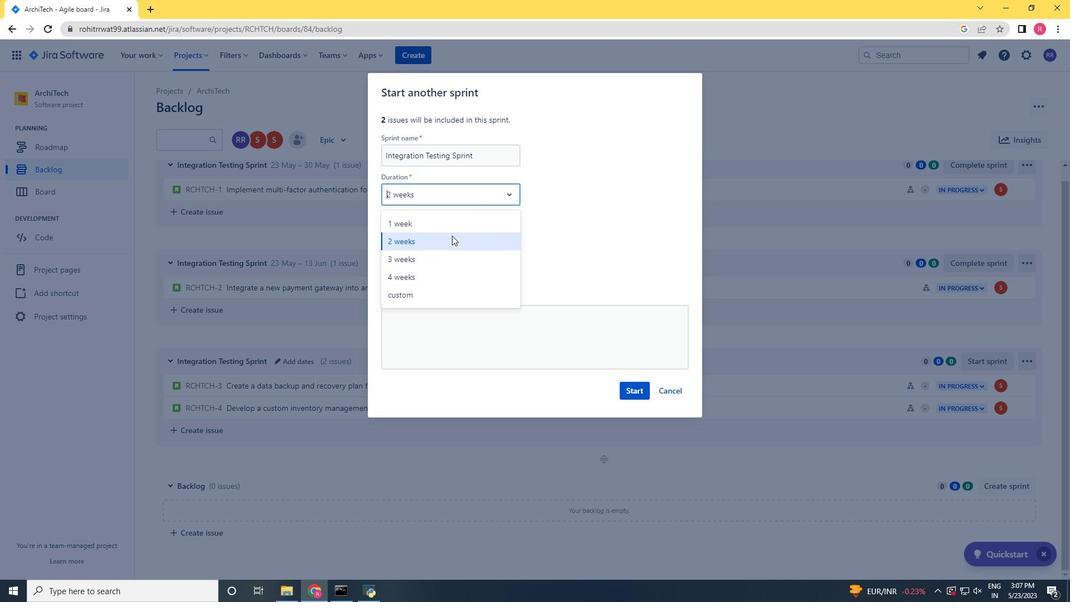 
Action: Mouse moved to (634, 399)
Screenshot: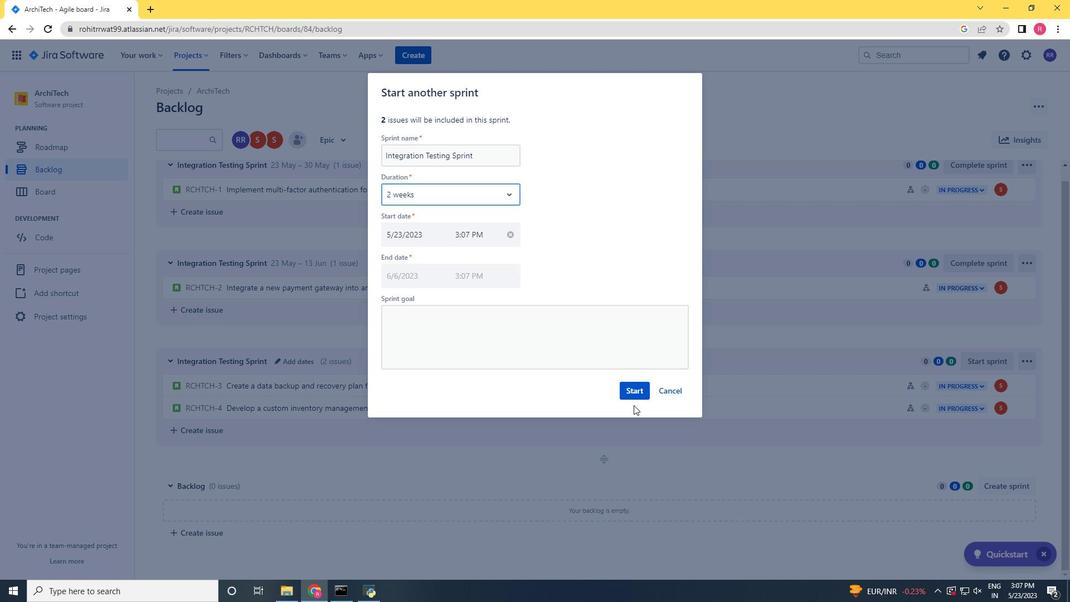 
Action: Mouse pressed left at (634, 399)
Screenshot: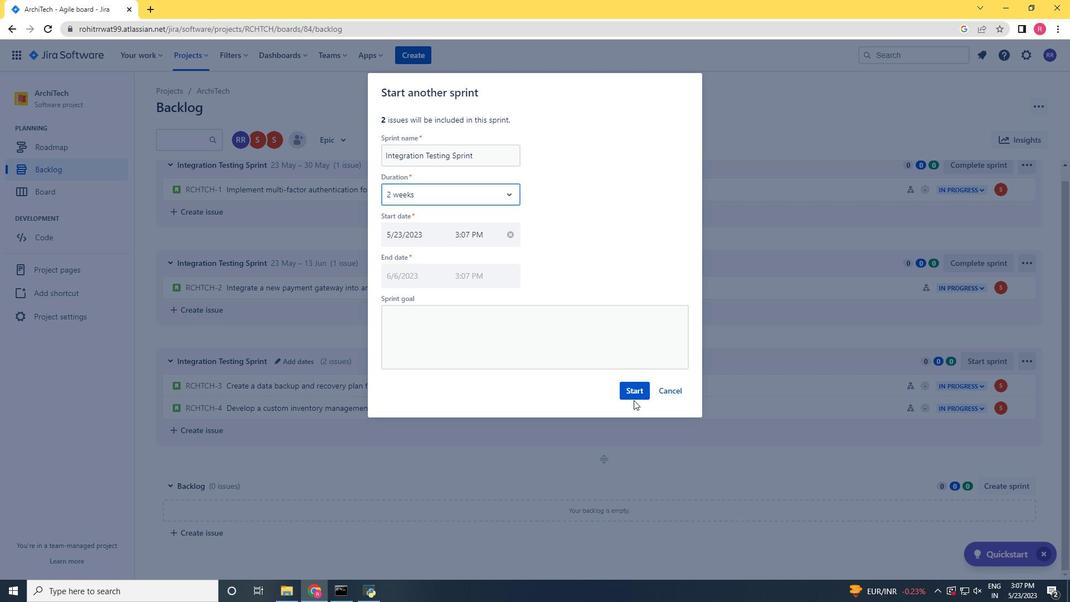 
Action: Mouse moved to (633, 391)
Screenshot: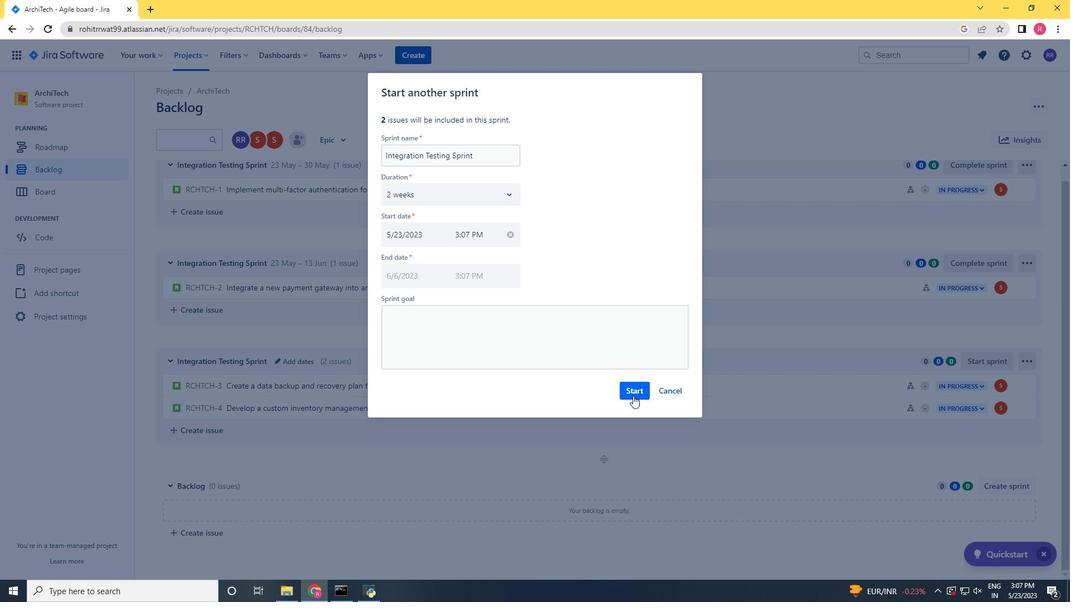 
Action: Mouse pressed left at (633, 391)
Screenshot: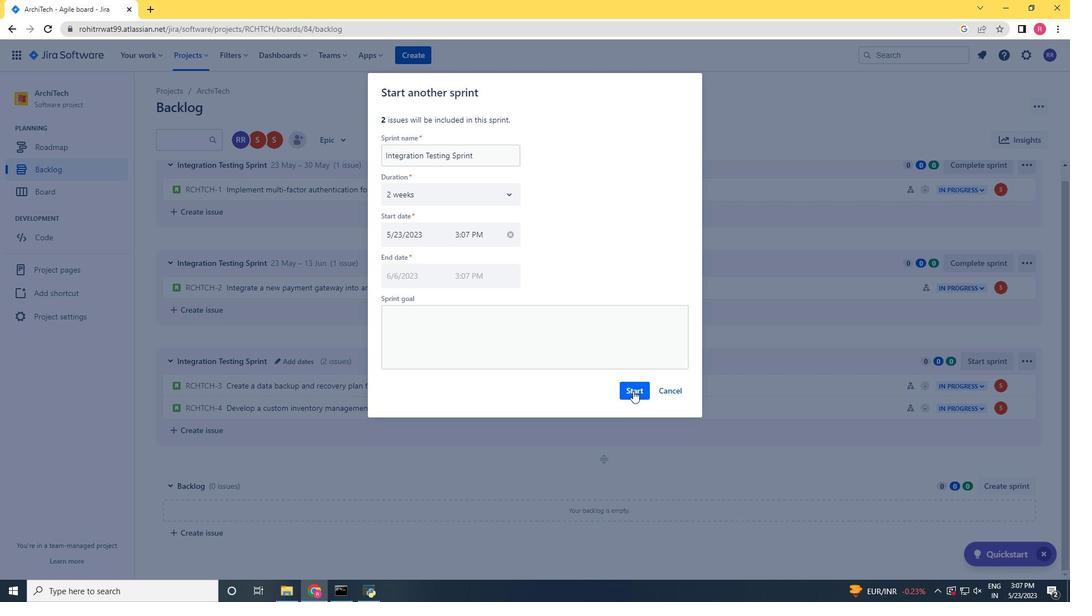
Action: Mouse moved to (76, 165)
Screenshot: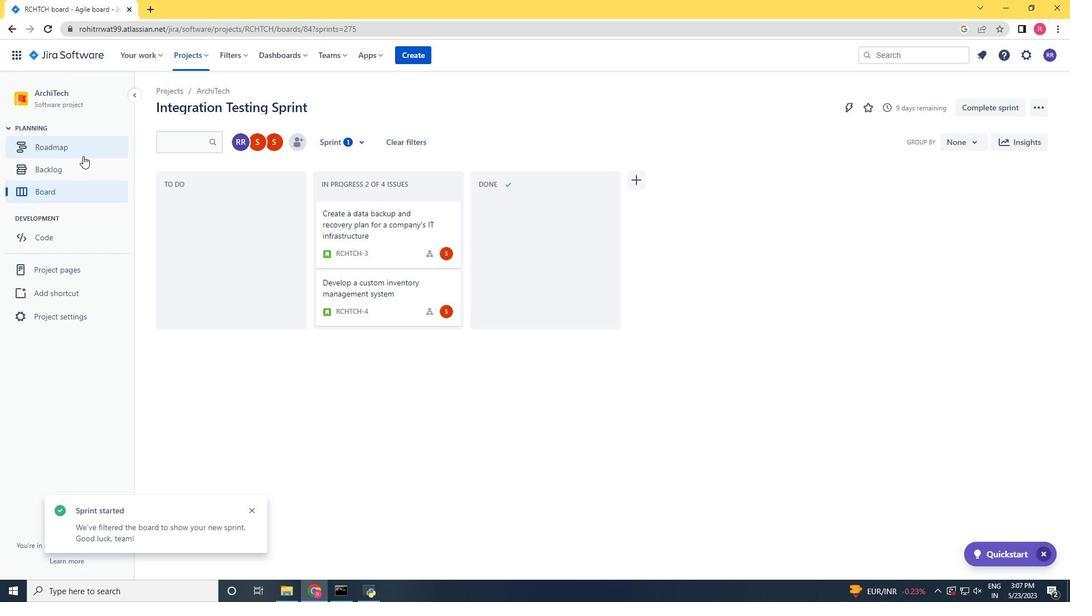 
Action: Mouse pressed left at (76, 165)
Screenshot: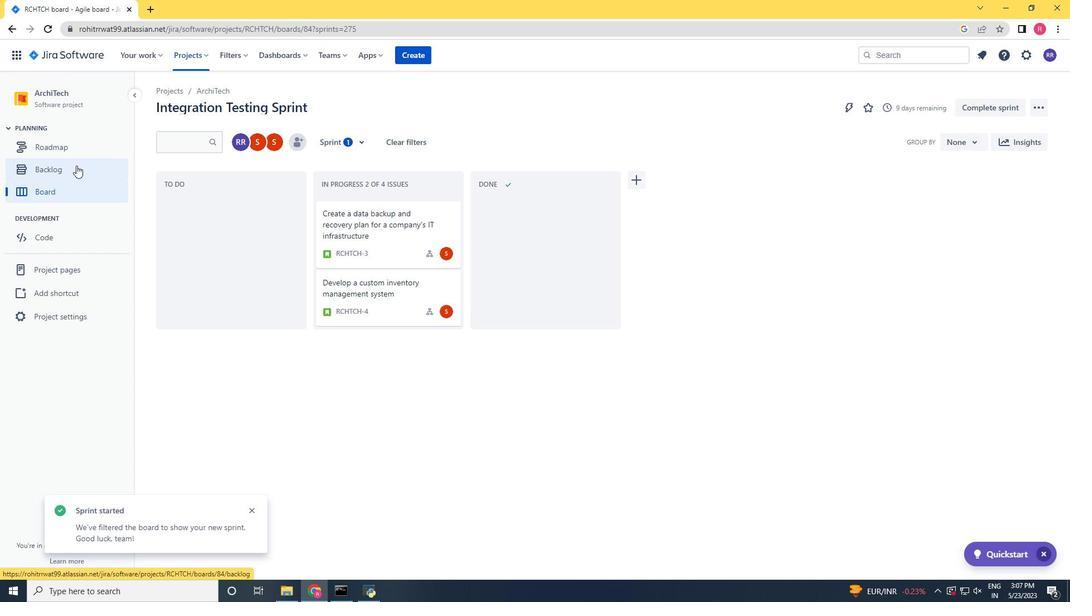
Action: Mouse moved to (323, 342)
Screenshot: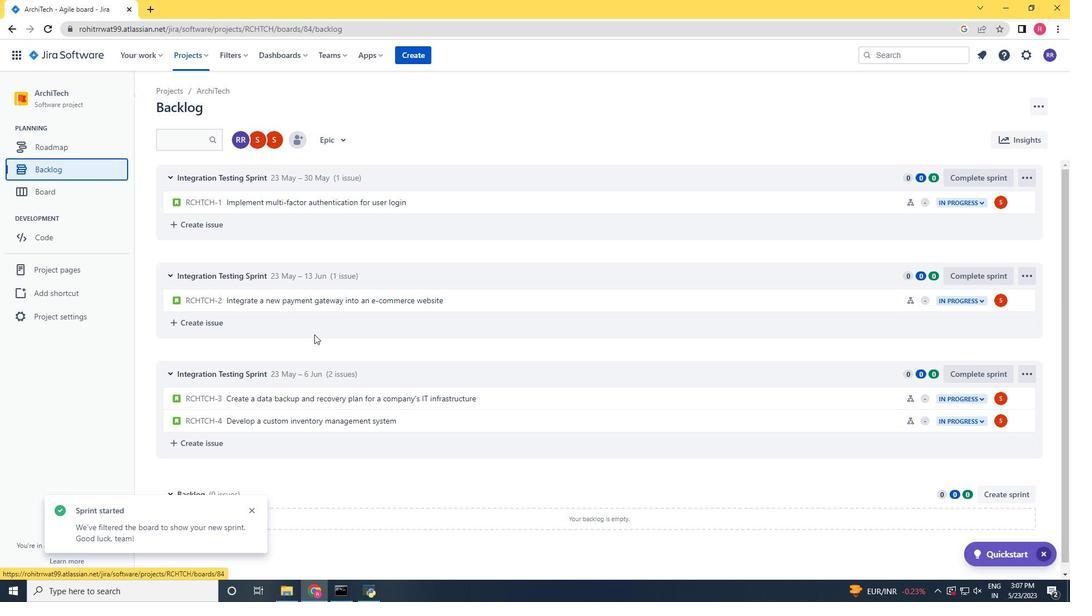 
Action: Mouse scrolled (323, 341) with delta (0, 0)
Screenshot: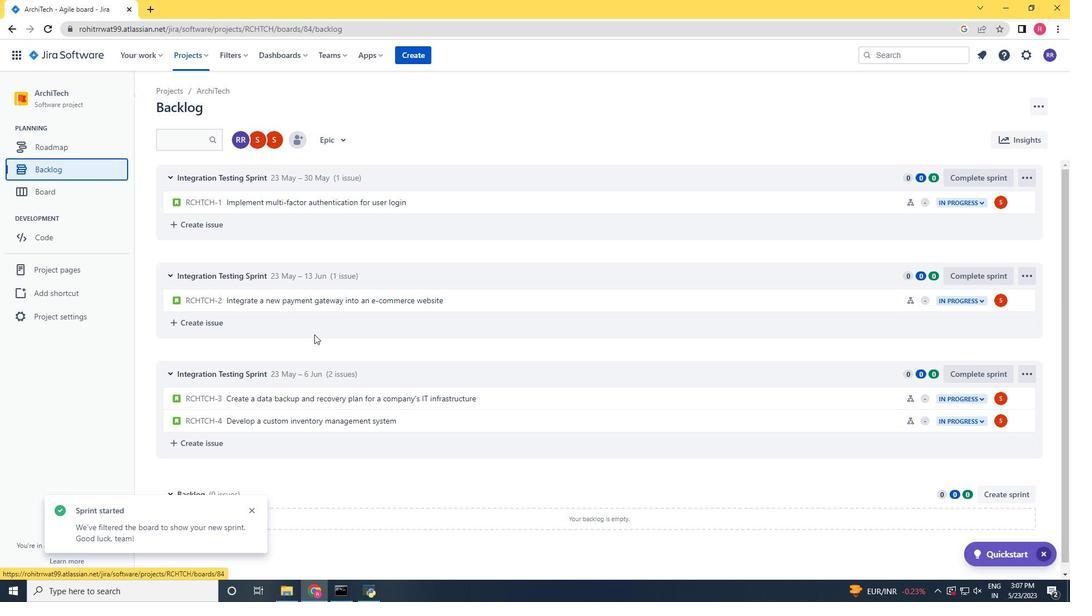 
Action: Mouse scrolled (323, 341) with delta (0, 0)
Screenshot: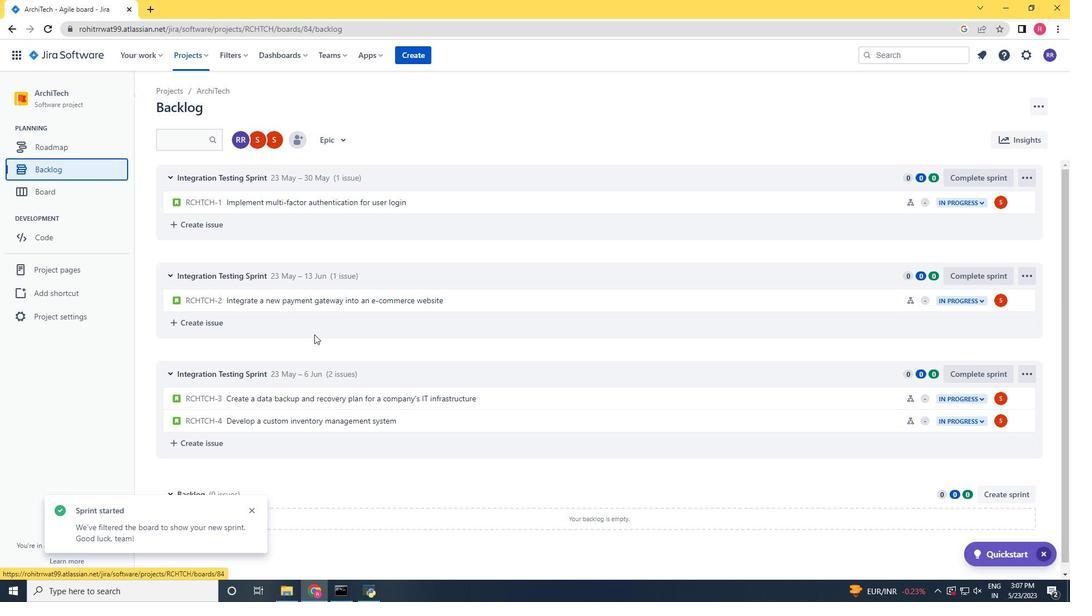 
Action: Mouse scrolled (323, 341) with delta (0, 0)
Screenshot: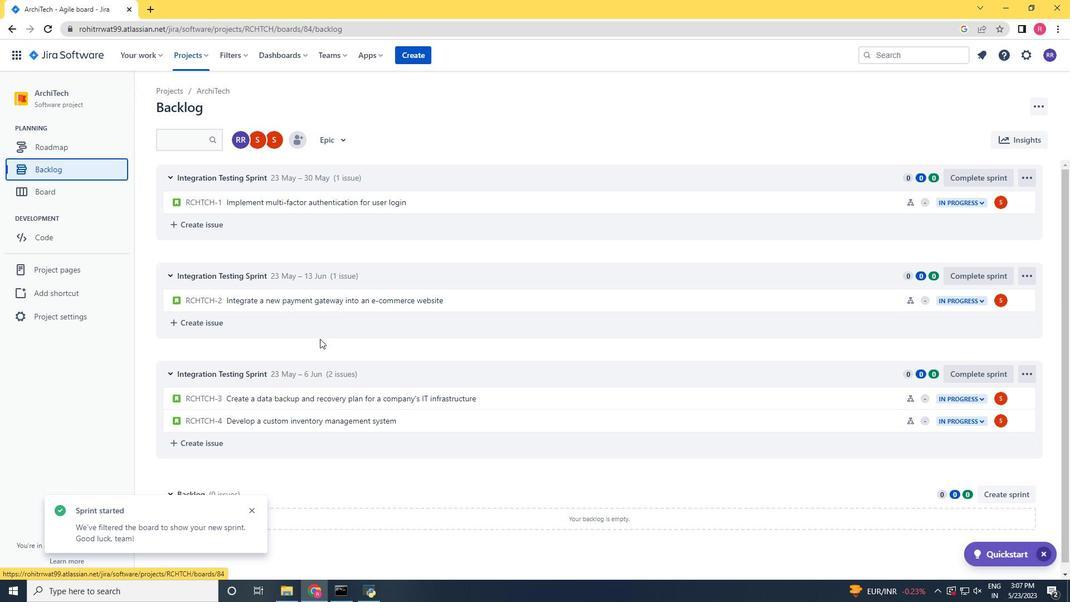 
Action: Mouse scrolled (323, 341) with delta (0, 0)
Screenshot: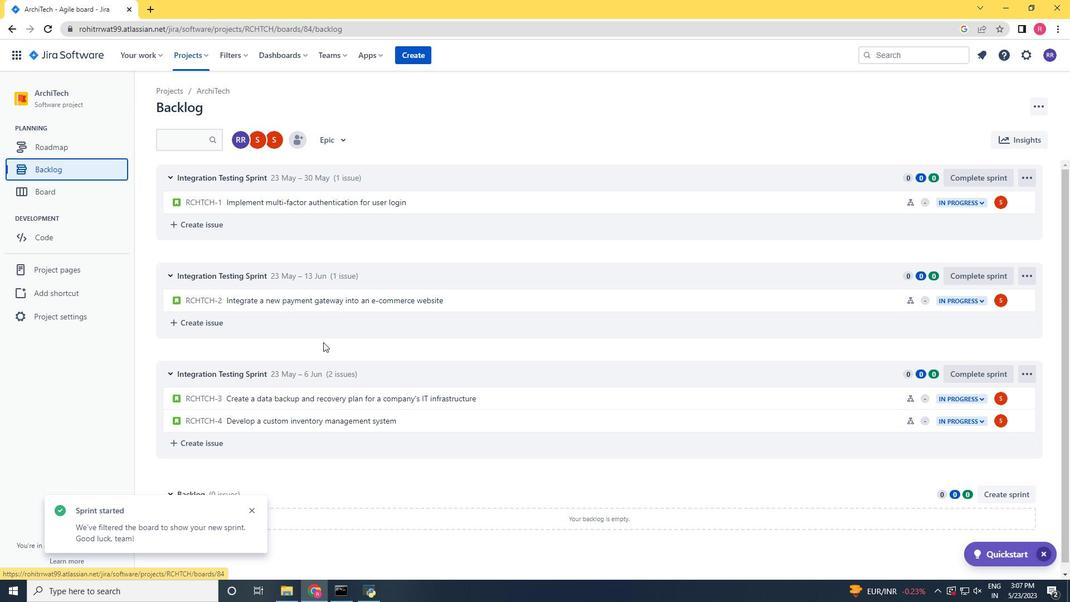 
Action: Mouse scrolled (323, 343) with delta (0, 0)
Screenshot: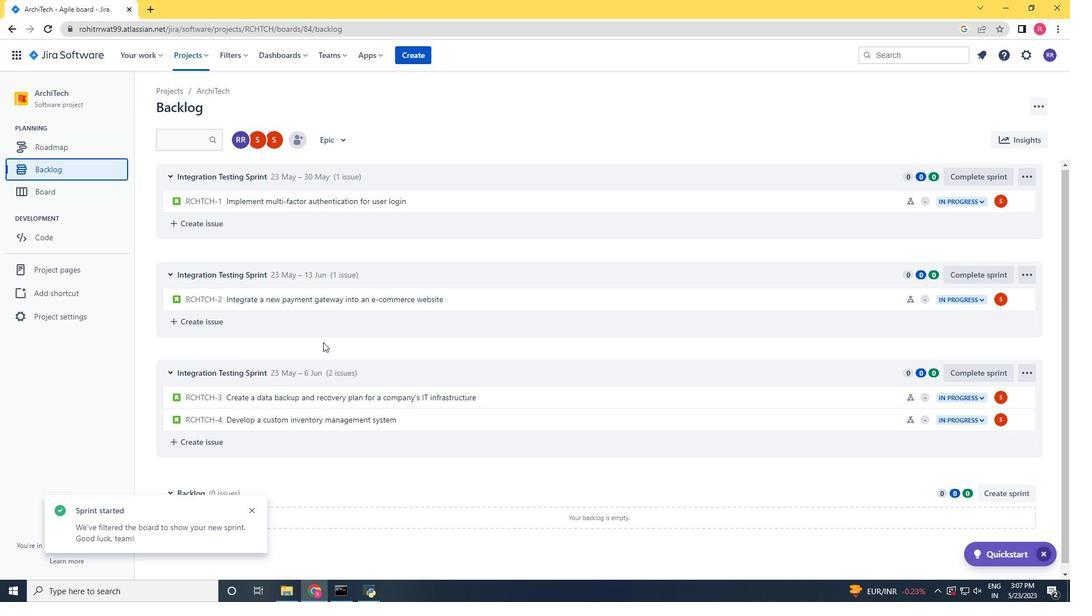 
Action: Mouse scrolled (323, 343) with delta (0, 0)
Screenshot: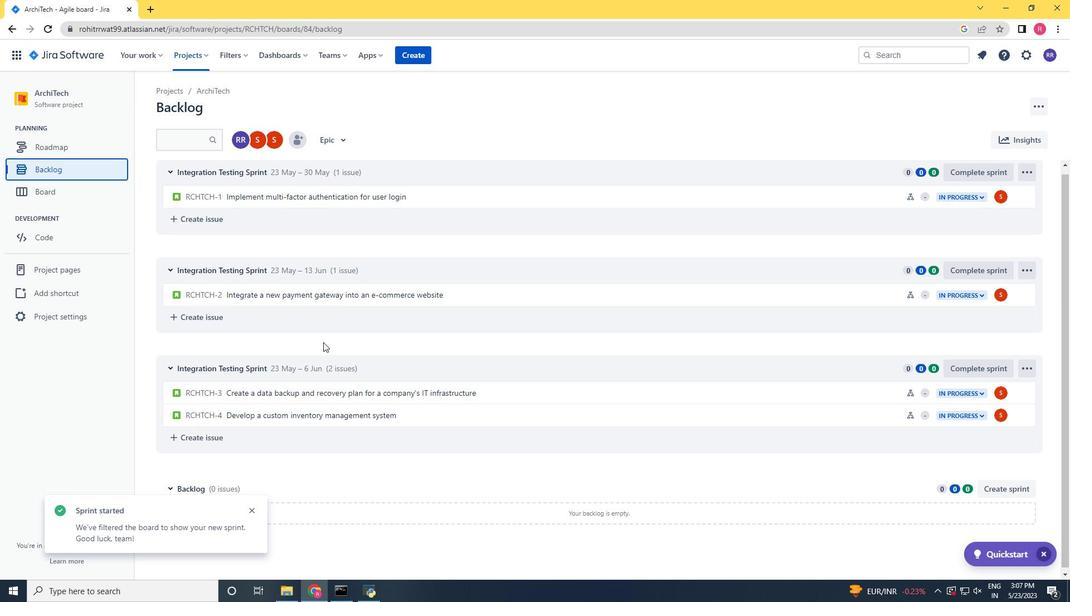 
Action: Mouse scrolled (323, 343) with delta (0, 0)
Screenshot: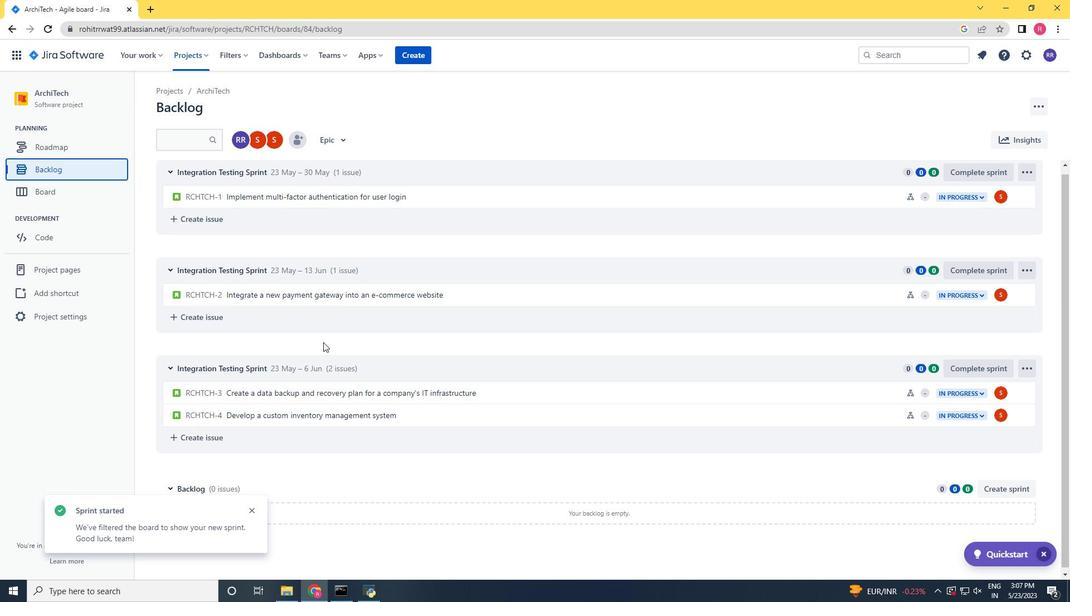 
Action: Mouse scrolled (323, 343) with delta (0, 0)
Screenshot: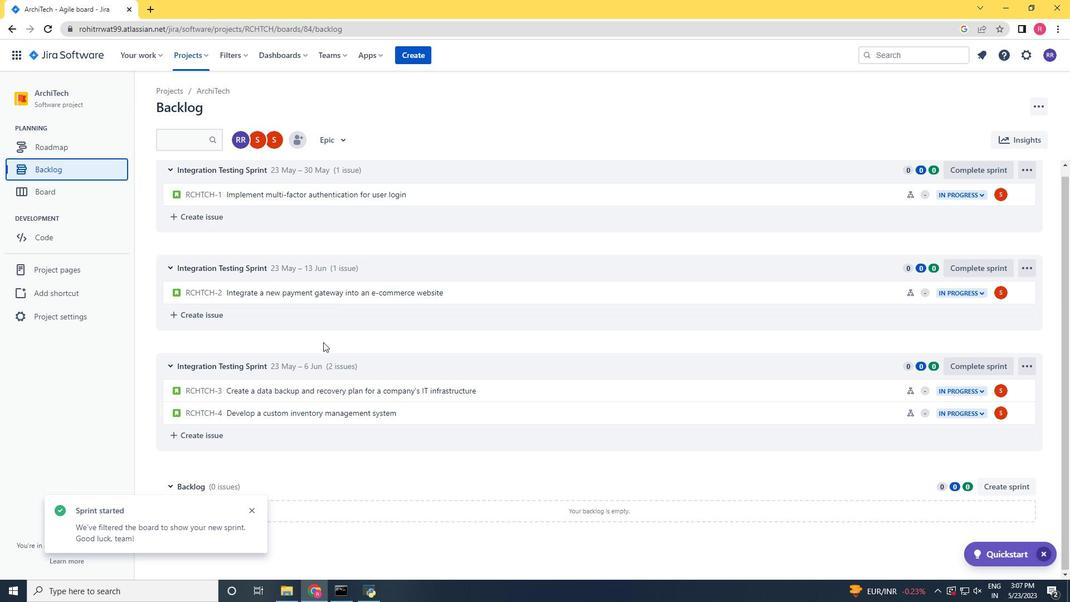 
Action: Mouse scrolled (323, 343) with delta (0, 0)
Screenshot: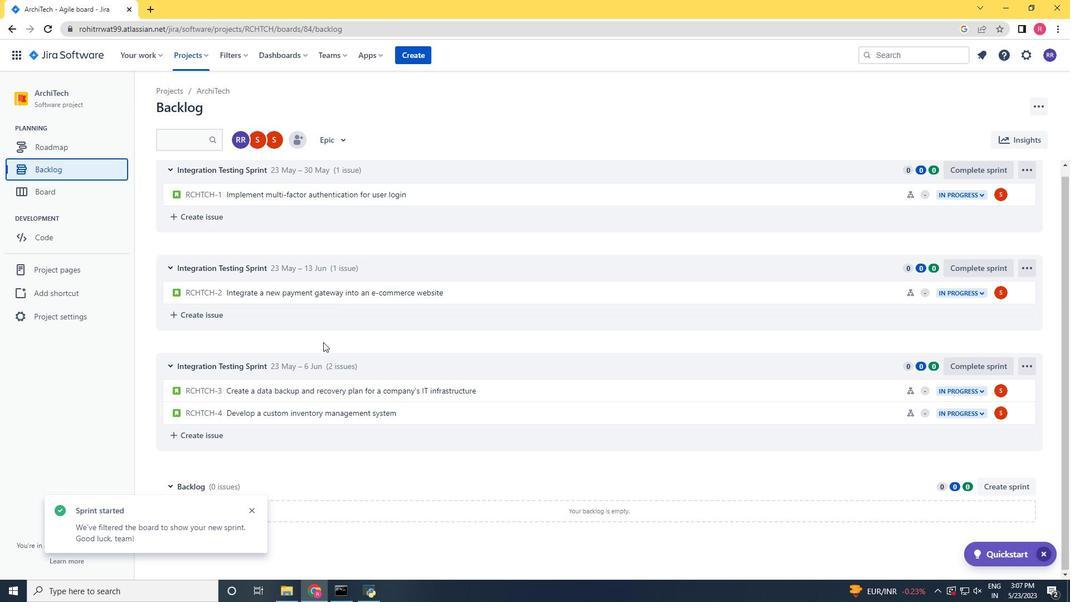 
